 Task: Look for space in Quarto, Italy from 1st August, 2023 to 5th August, 2023 for 3 adults, 1 child in price range Rs.13000 to Rs.20000. Place can be entire place with 2 bedrooms having 3 beds and 2 bathrooms. Property type can be flatguest house, hotel. Amenities needed are: washing machine. Booking option can be shelf check-in. Required host language is English.
Action: Mouse moved to (401, 69)
Screenshot: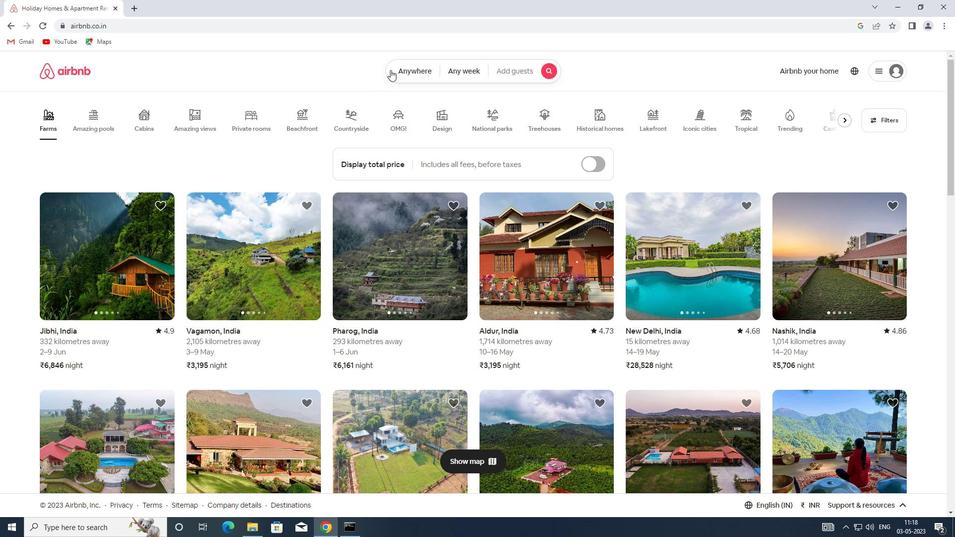 
Action: Mouse pressed left at (401, 69)
Screenshot: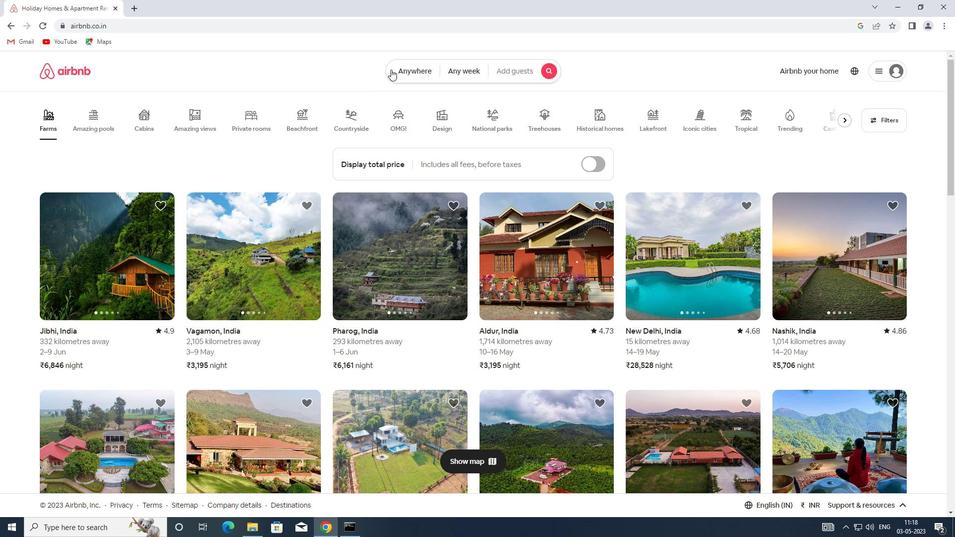 
Action: Mouse moved to (312, 108)
Screenshot: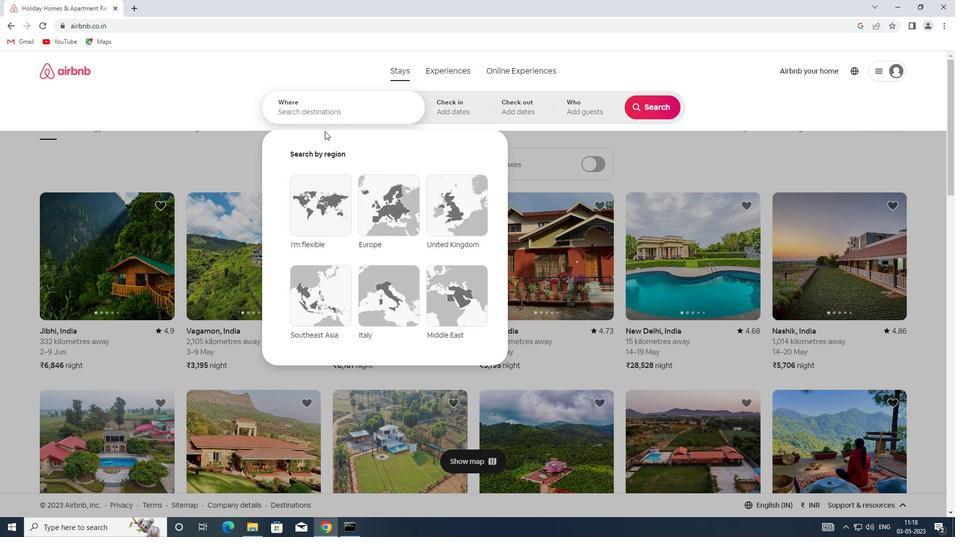 
Action: Mouse pressed left at (312, 108)
Screenshot: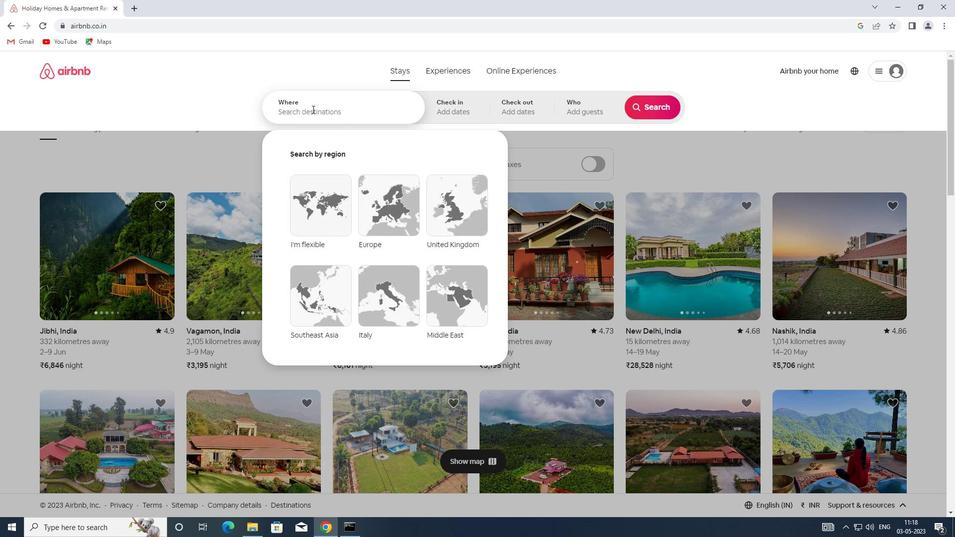 
Action: Key pressed <Key.shift>QUARTO,<Key.shift>ITALY
Screenshot: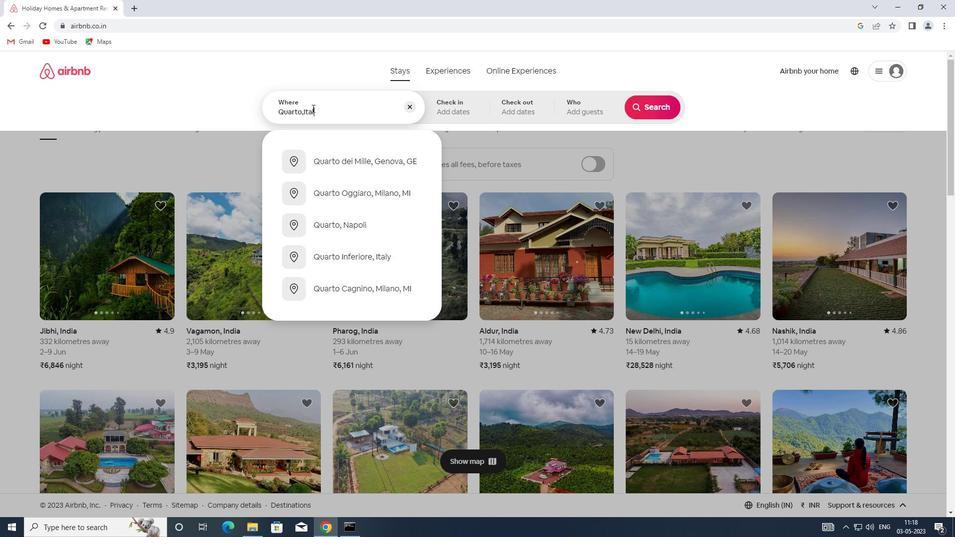 
Action: Mouse moved to (463, 112)
Screenshot: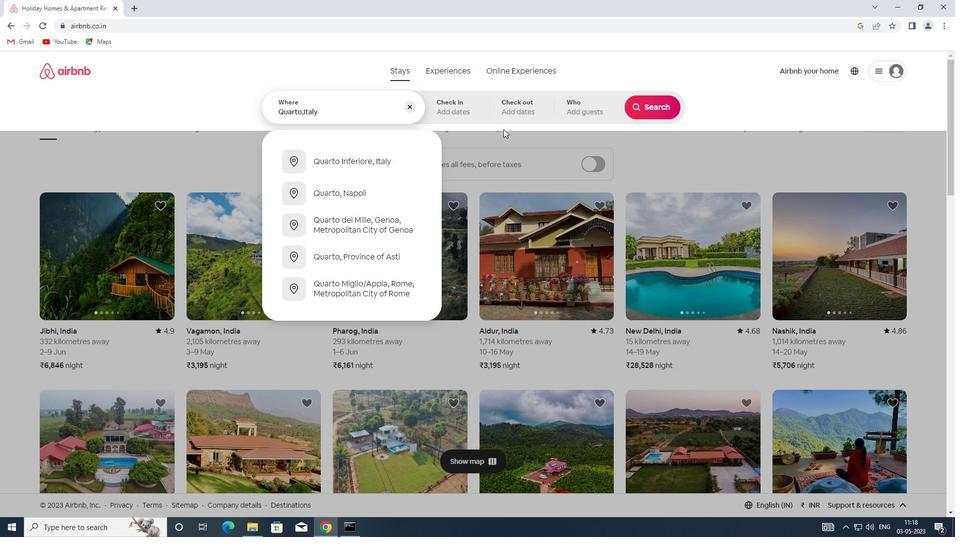 
Action: Mouse pressed left at (463, 112)
Screenshot: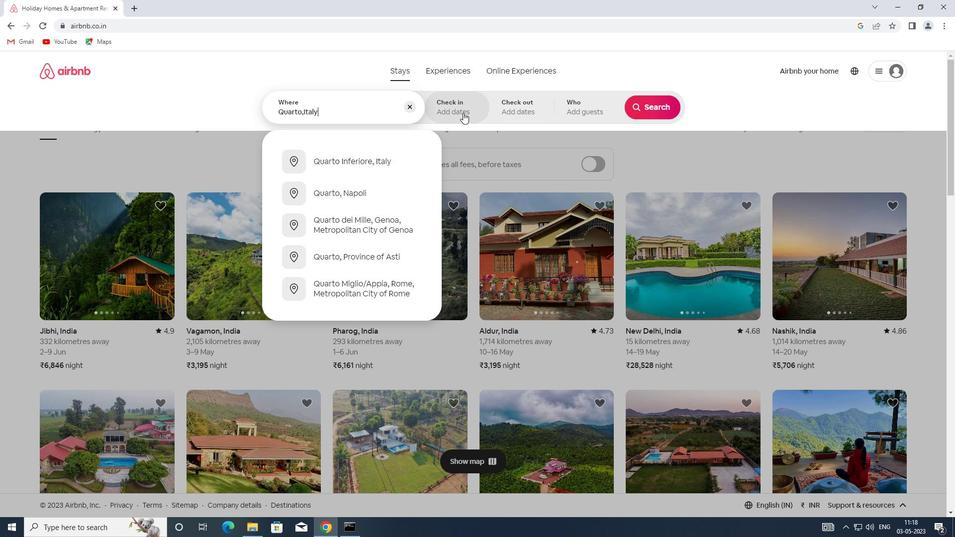 
Action: Mouse moved to (650, 188)
Screenshot: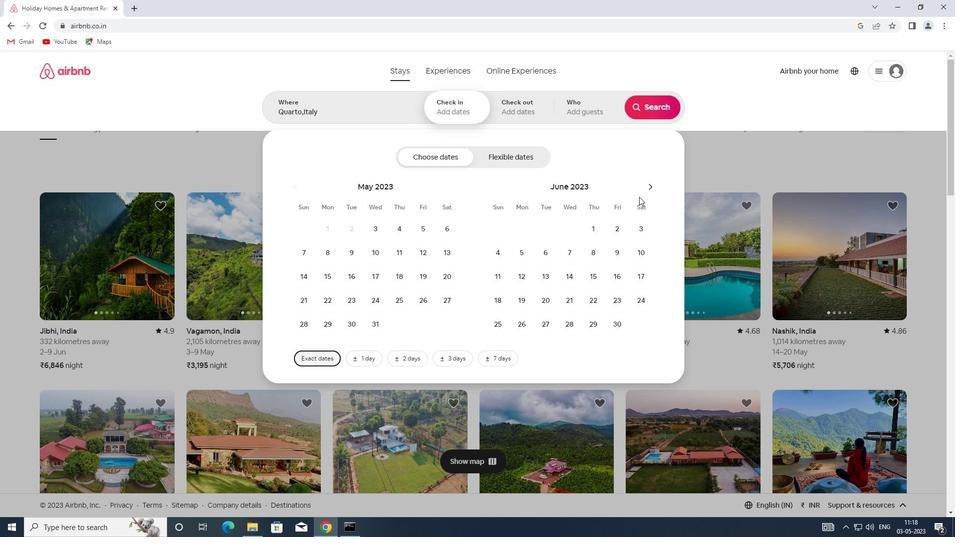 
Action: Mouse pressed left at (650, 188)
Screenshot: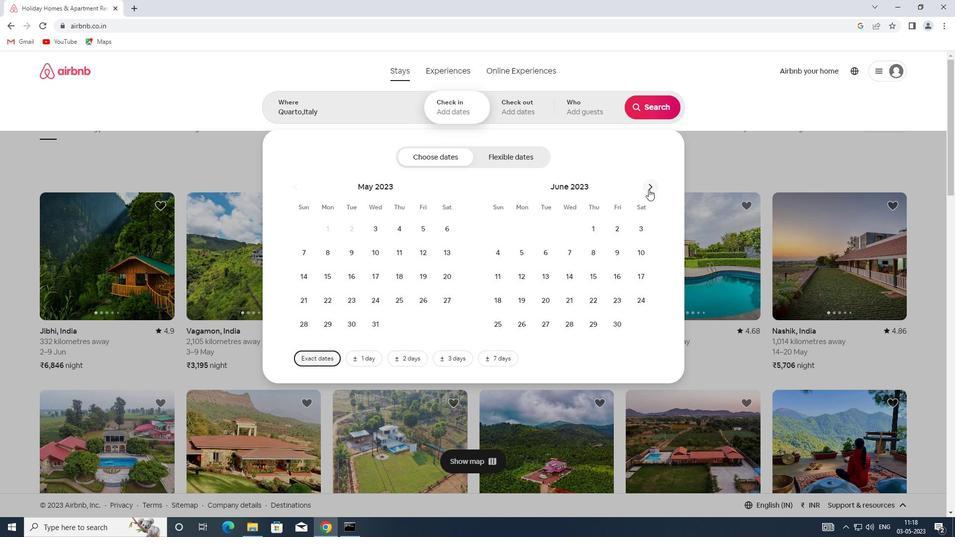 
Action: Mouse pressed left at (650, 188)
Screenshot: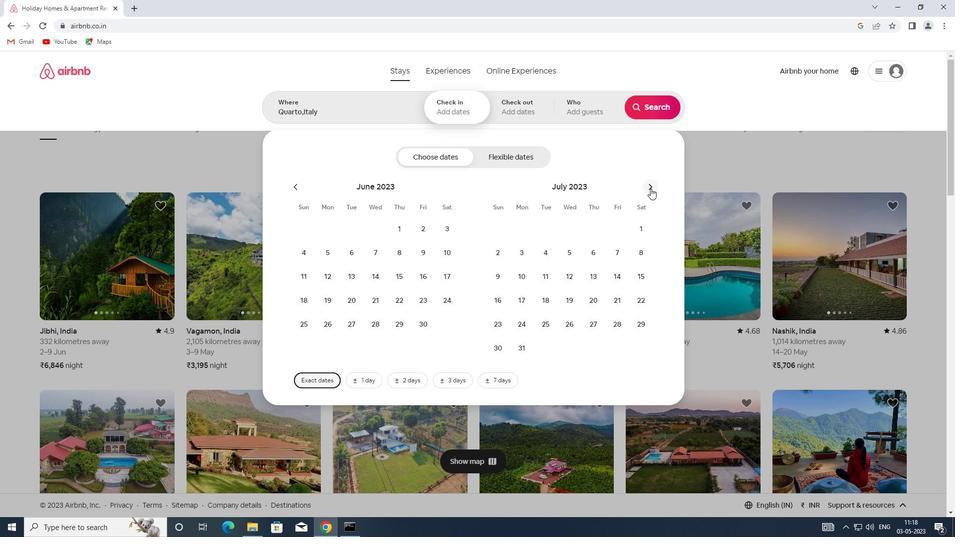 
Action: Mouse moved to (550, 227)
Screenshot: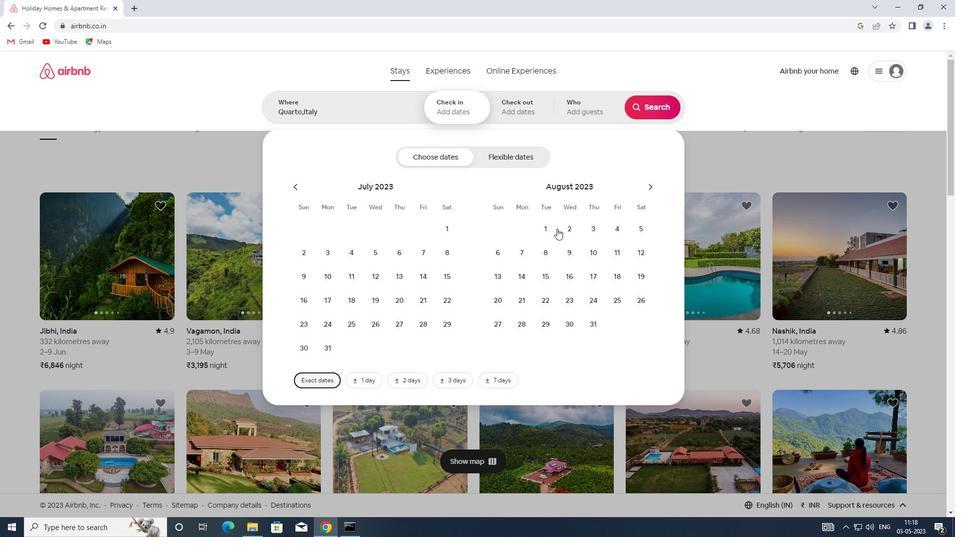 
Action: Mouse pressed left at (550, 227)
Screenshot: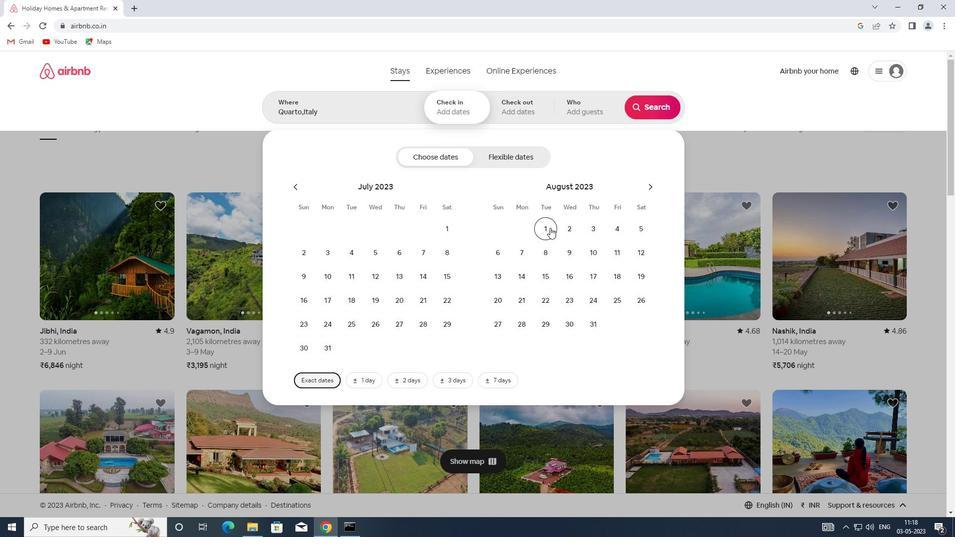 
Action: Mouse moved to (633, 224)
Screenshot: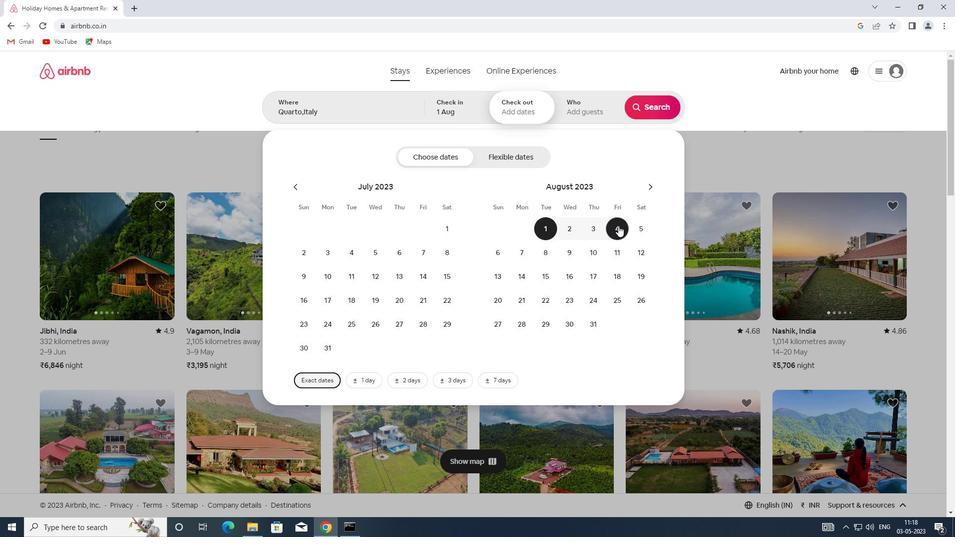 
Action: Mouse pressed left at (633, 224)
Screenshot: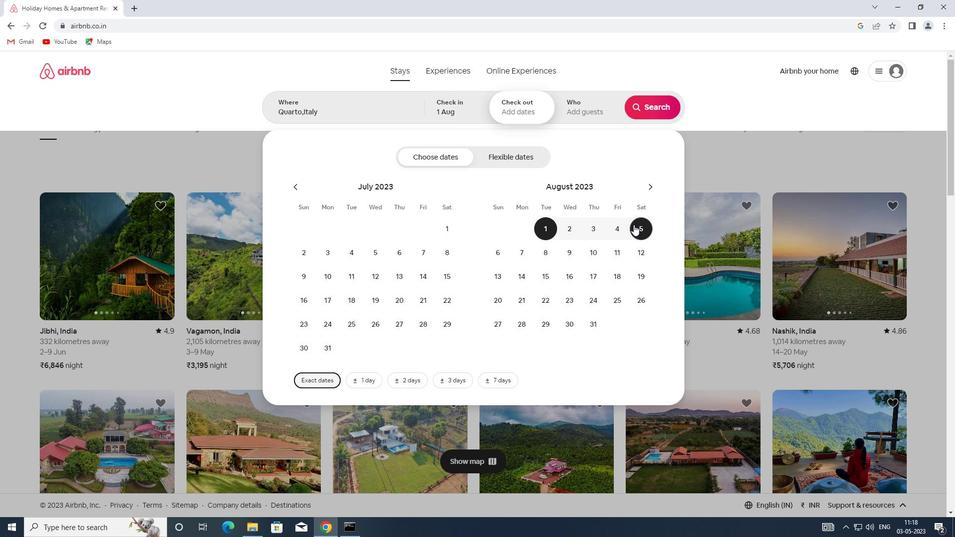
Action: Mouse moved to (579, 116)
Screenshot: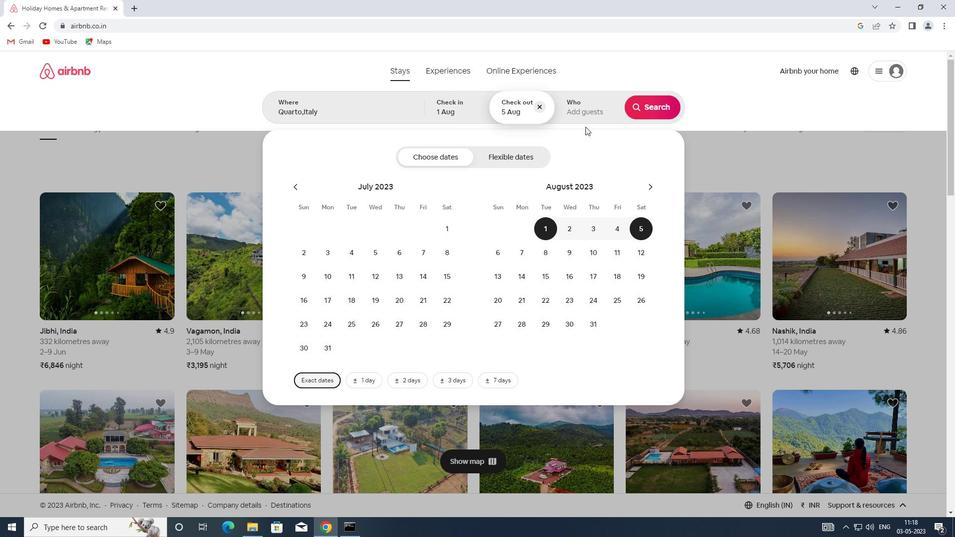 
Action: Mouse pressed left at (579, 116)
Screenshot: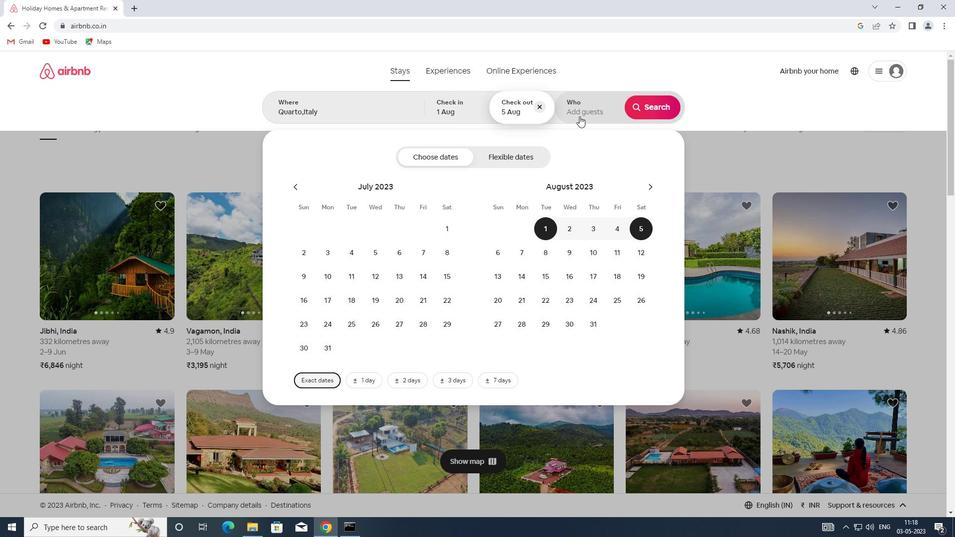 
Action: Mouse moved to (653, 157)
Screenshot: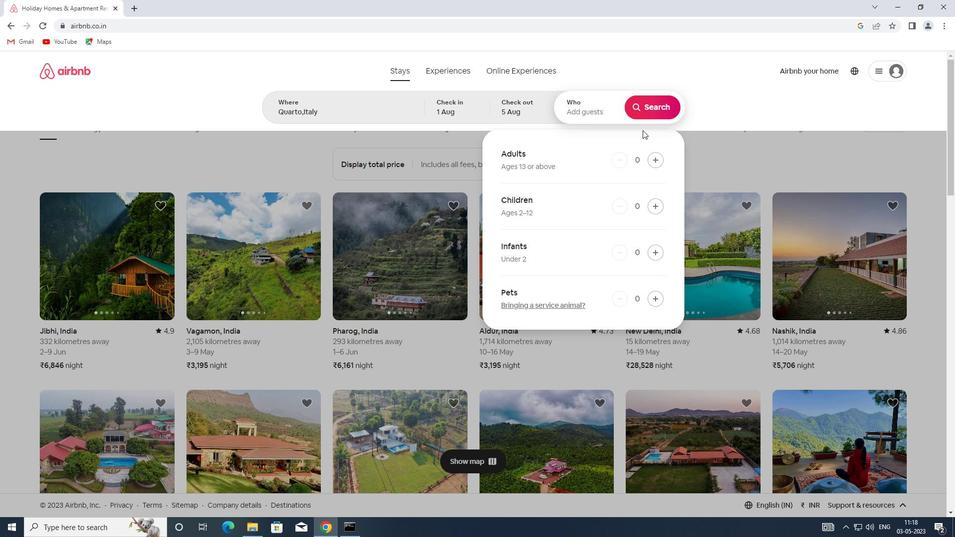 
Action: Mouse pressed left at (653, 157)
Screenshot: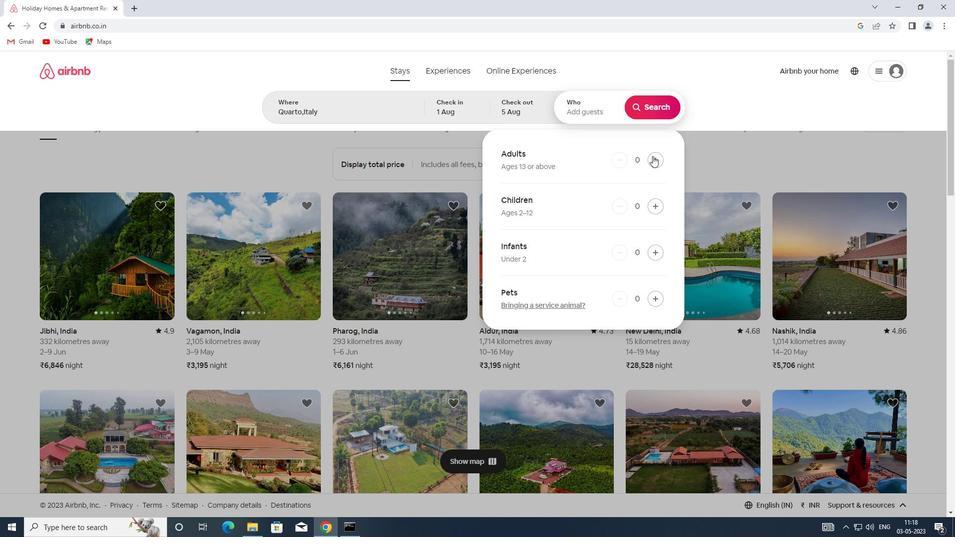 
Action: Mouse pressed left at (653, 157)
Screenshot: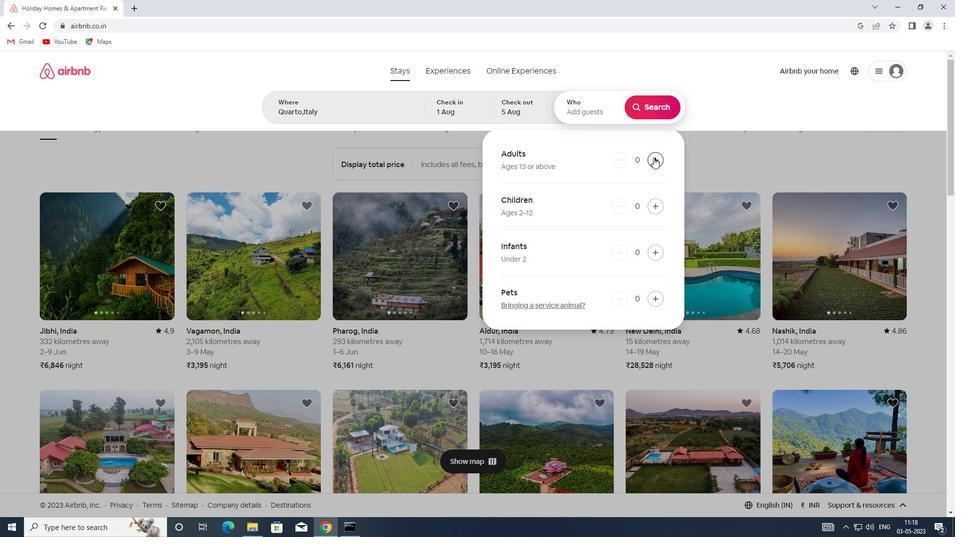 
Action: Mouse pressed left at (653, 157)
Screenshot: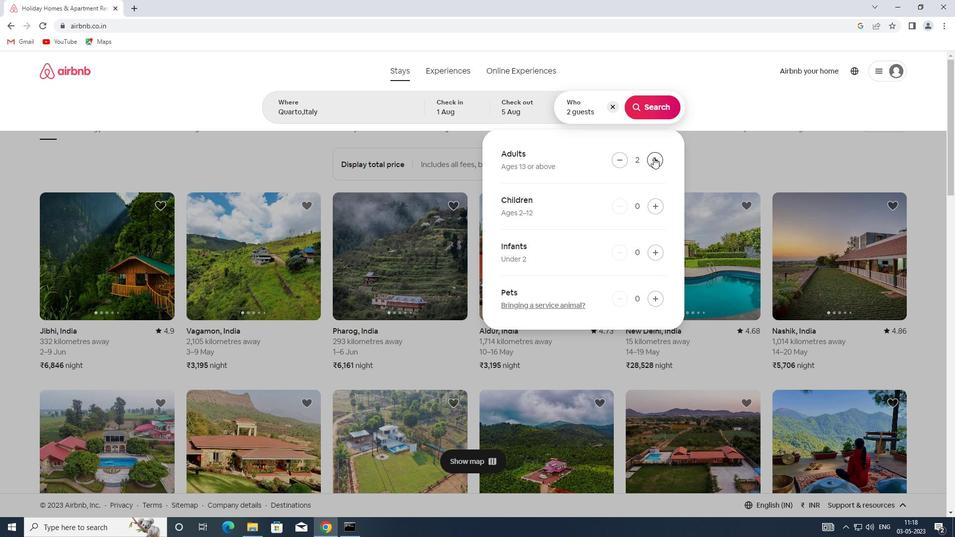 
Action: Mouse moved to (656, 203)
Screenshot: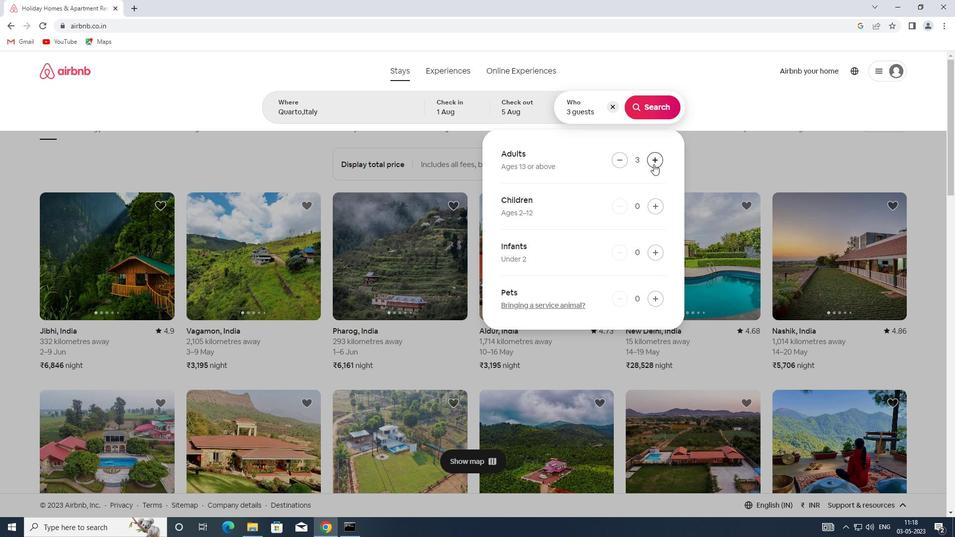 
Action: Mouse pressed left at (656, 203)
Screenshot: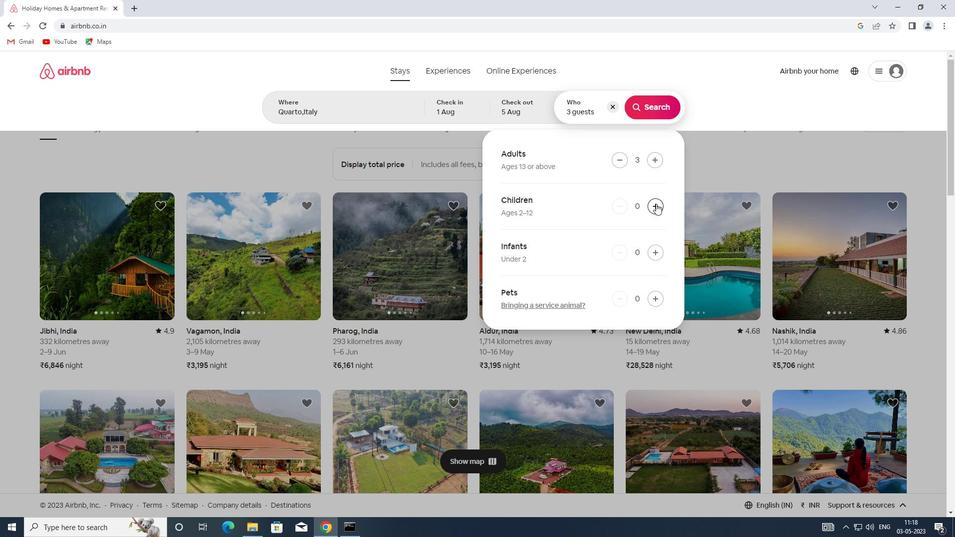 
Action: Mouse moved to (647, 104)
Screenshot: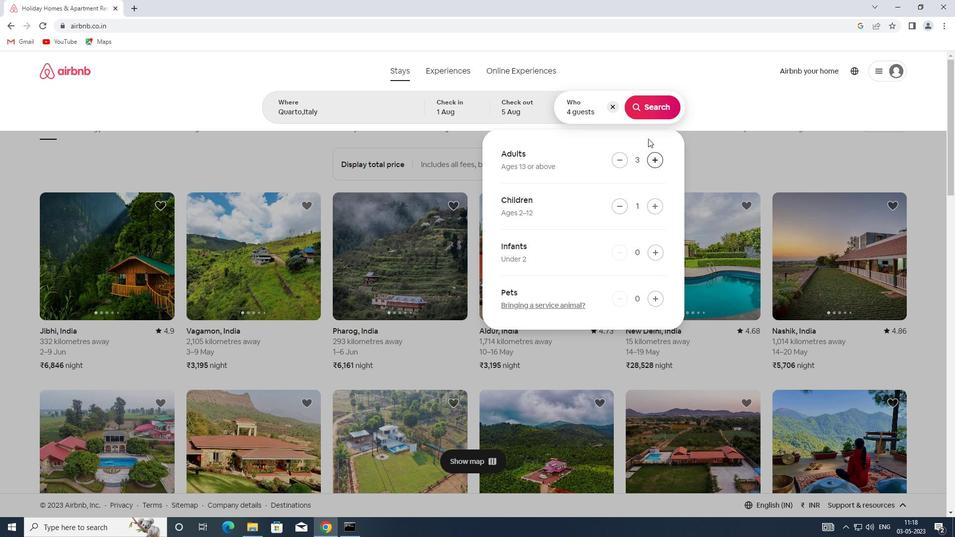 
Action: Mouse pressed left at (647, 104)
Screenshot: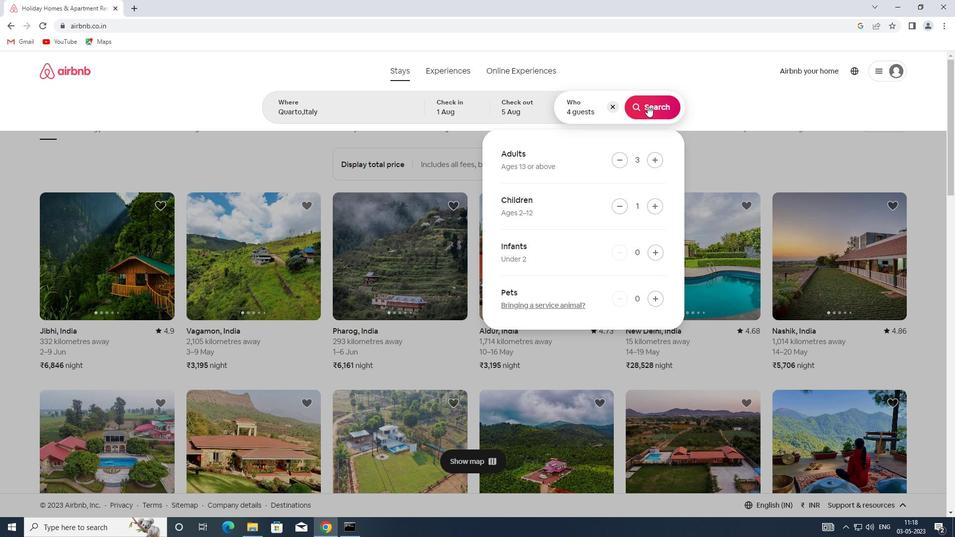 
Action: Mouse moved to (901, 109)
Screenshot: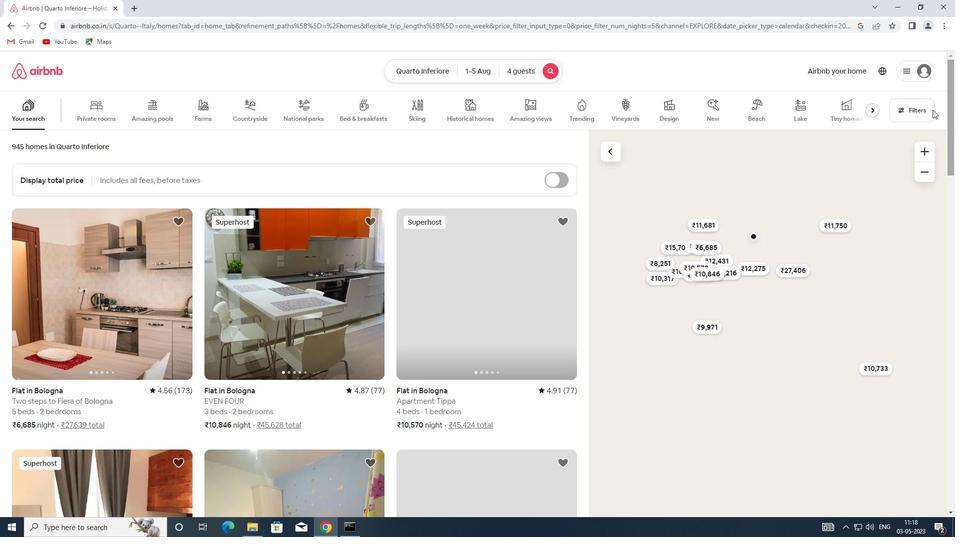 
Action: Mouse pressed left at (901, 109)
Screenshot: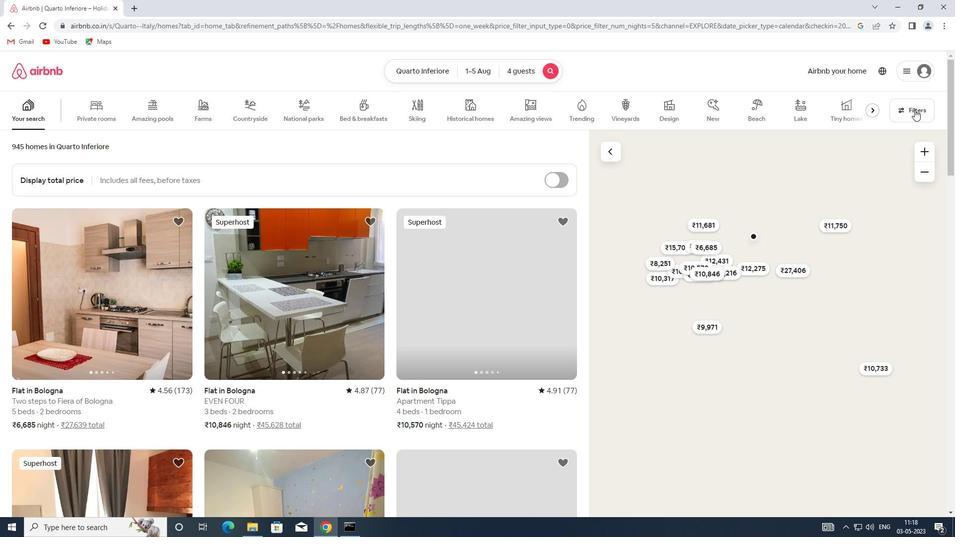 
Action: Mouse moved to (349, 235)
Screenshot: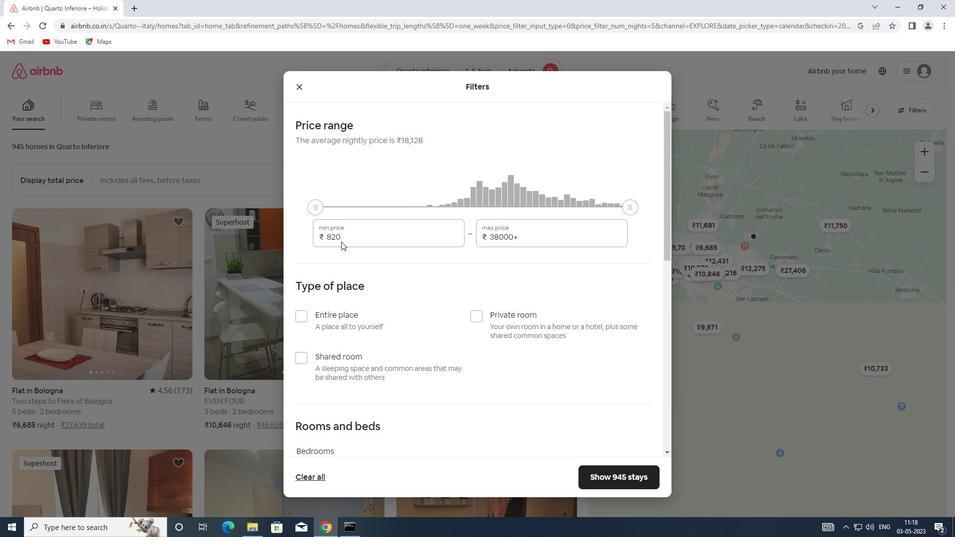 
Action: Mouse pressed left at (349, 235)
Screenshot: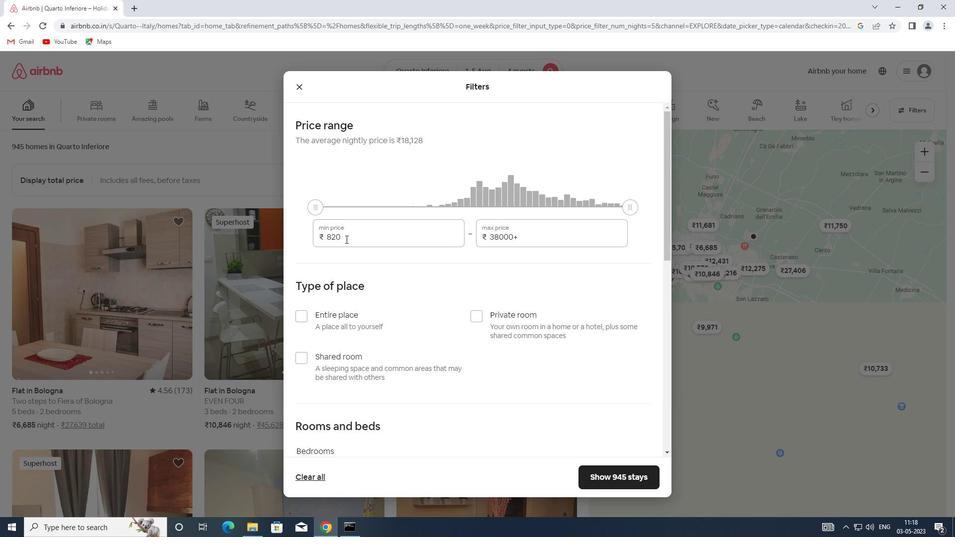 
Action: Mouse moved to (316, 232)
Screenshot: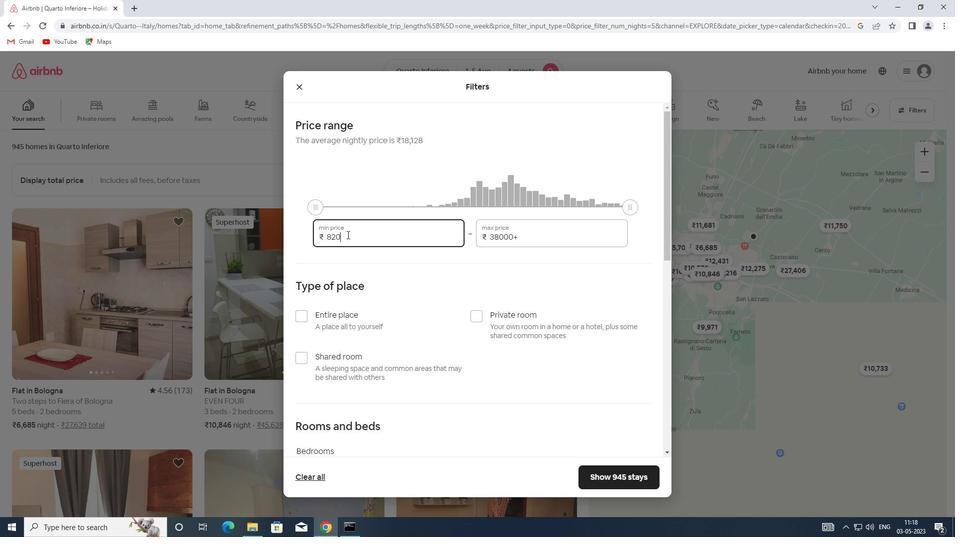 
Action: Key pressed 13000
Screenshot: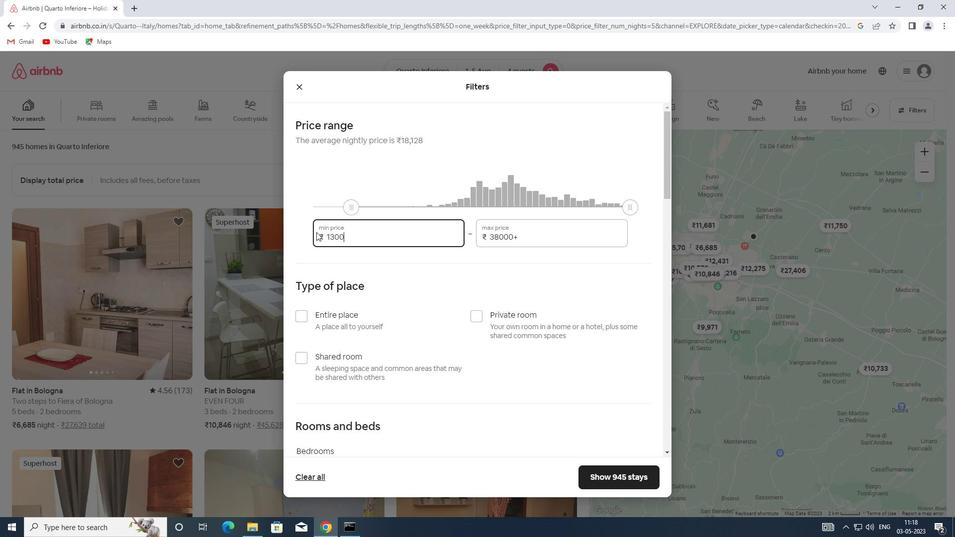 
Action: Mouse moved to (542, 237)
Screenshot: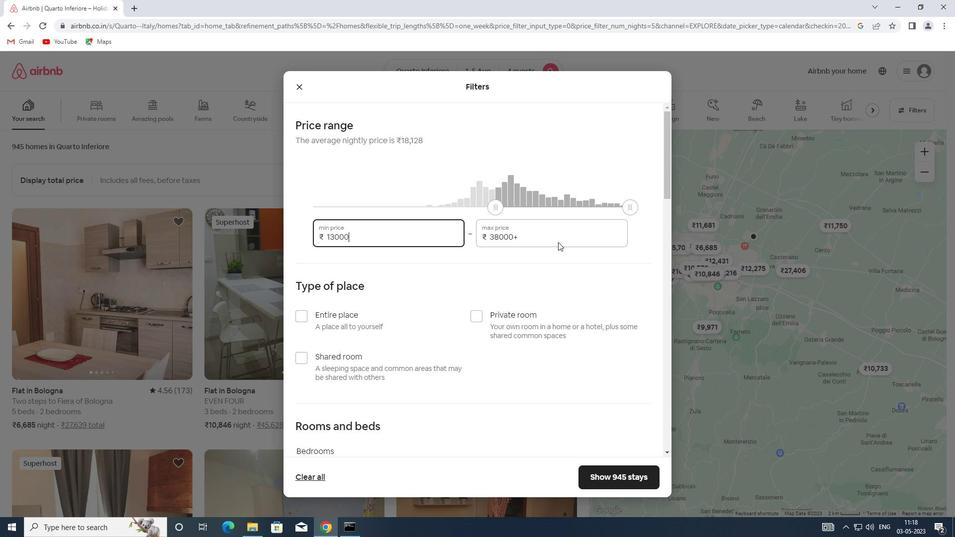 
Action: Mouse pressed left at (542, 237)
Screenshot: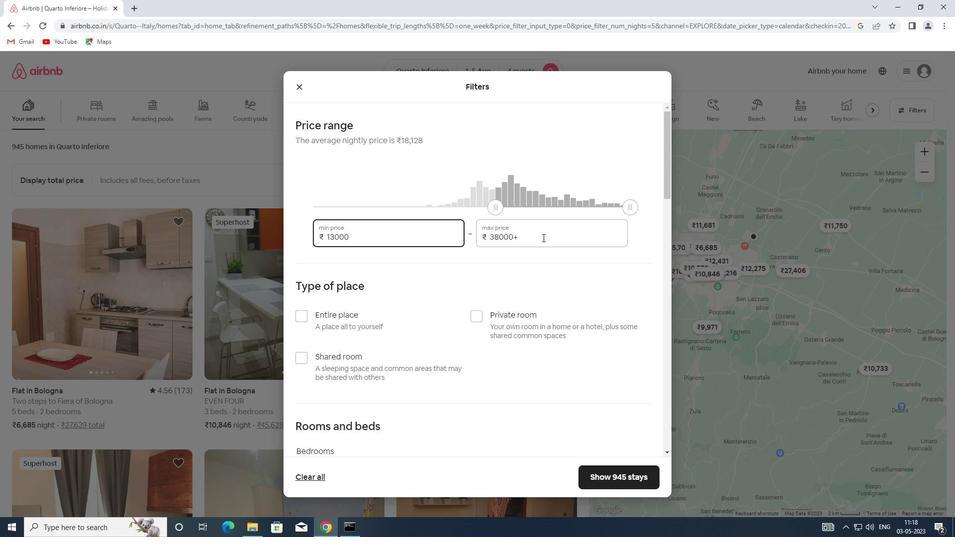 
Action: Mouse moved to (442, 237)
Screenshot: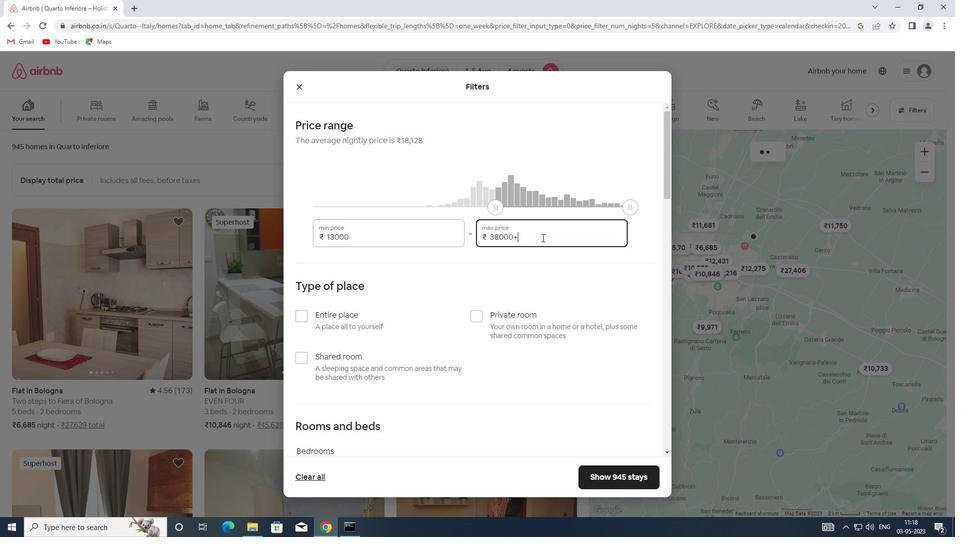 
Action: Key pressed 20000
Screenshot: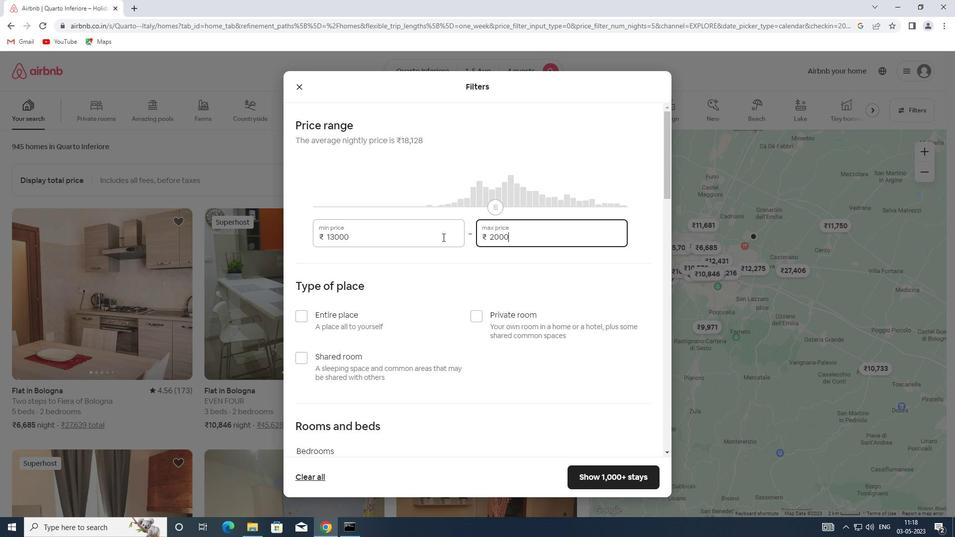 
Action: Mouse moved to (319, 315)
Screenshot: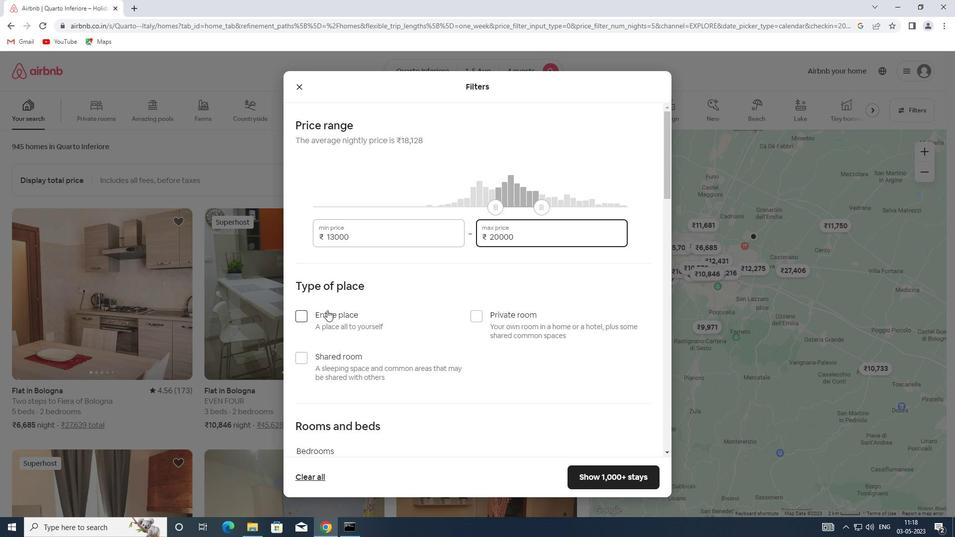 
Action: Mouse pressed left at (319, 315)
Screenshot: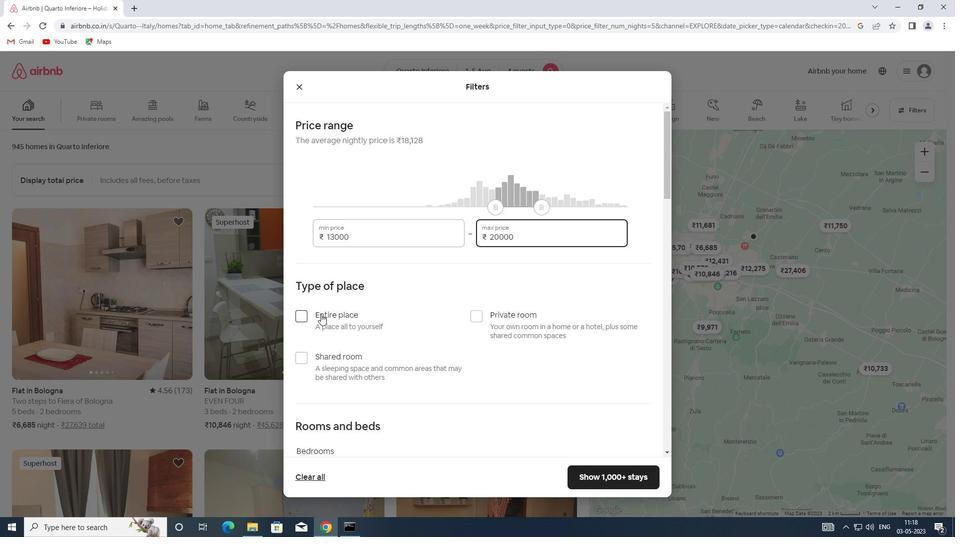 
Action: Mouse scrolled (319, 314) with delta (0, 0)
Screenshot: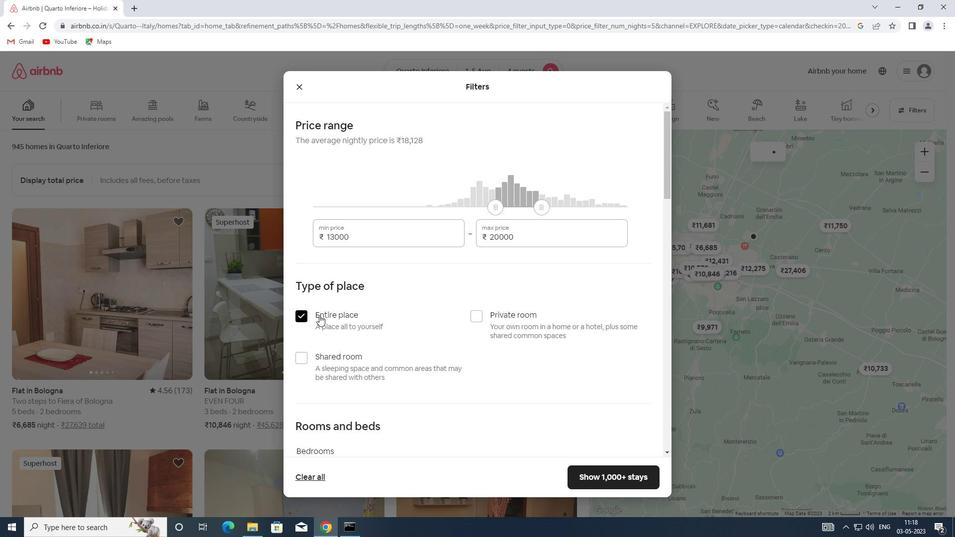 
Action: Mouse scrolled (319, 314) with delta (0, 0)
Screenshot: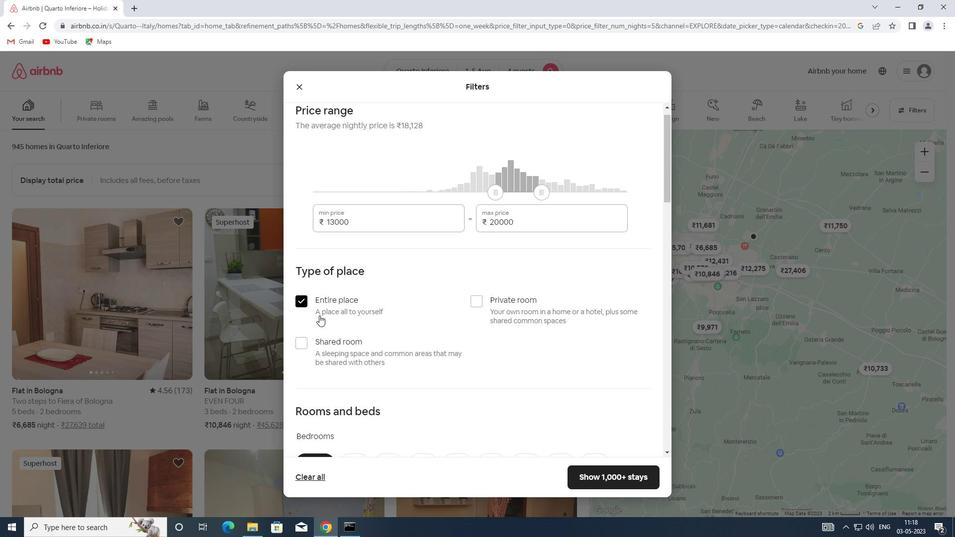 
Action: Mouse moved to (383, 380)
Screenshot: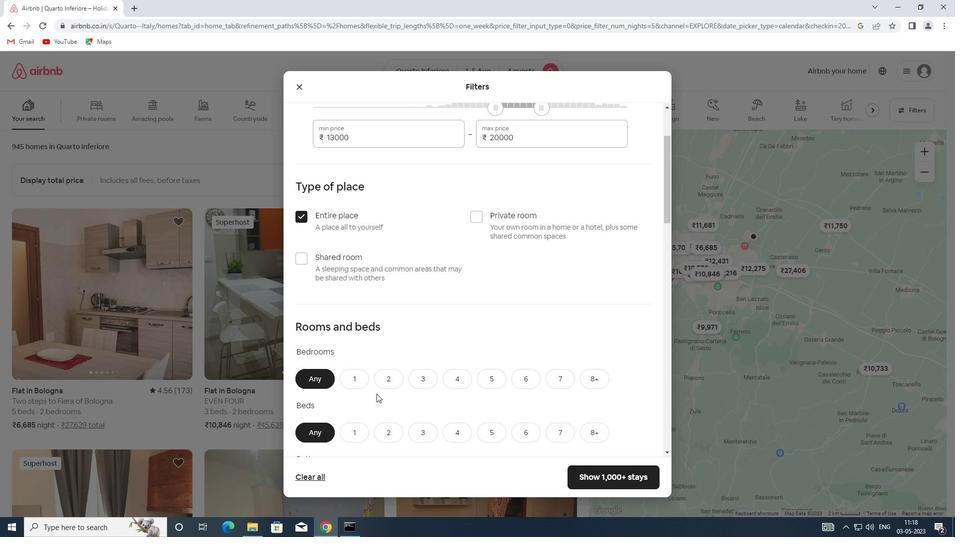 
Action: Mouse pressed left at (383, 380)
Screenshot: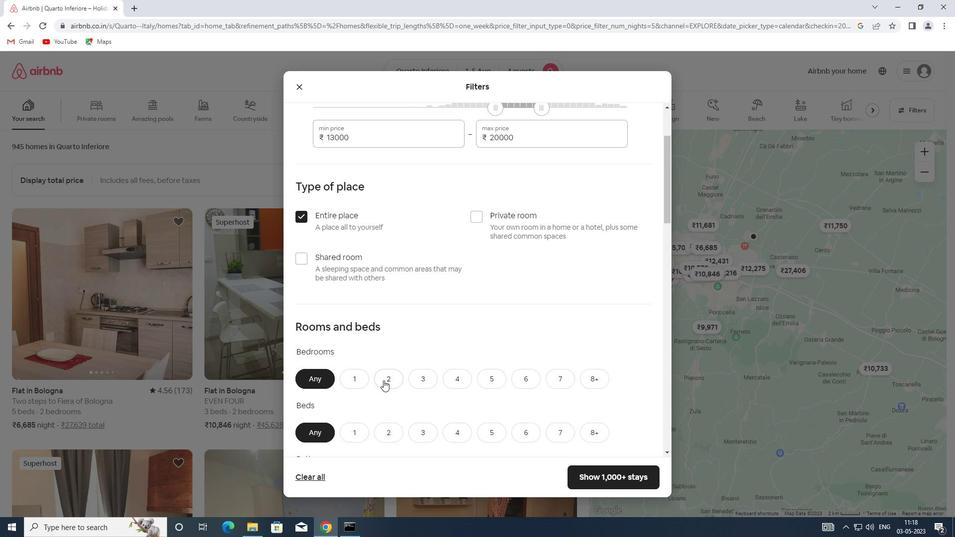 
Action: Mouse scrolled (383, 380) with delta (0, 0)
Screenshot: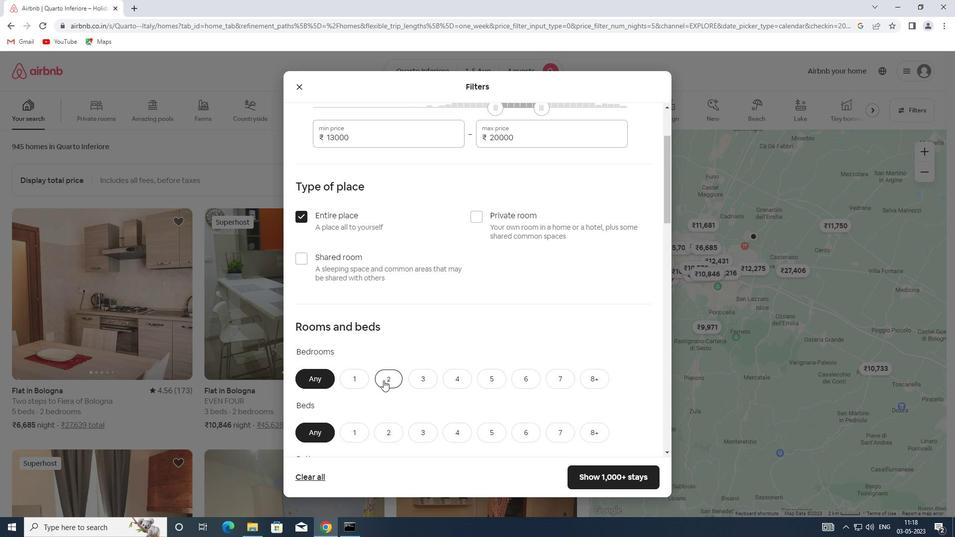 
Action: Mouse scrolled (383, 380) with delta (0, 0)
Screenshot: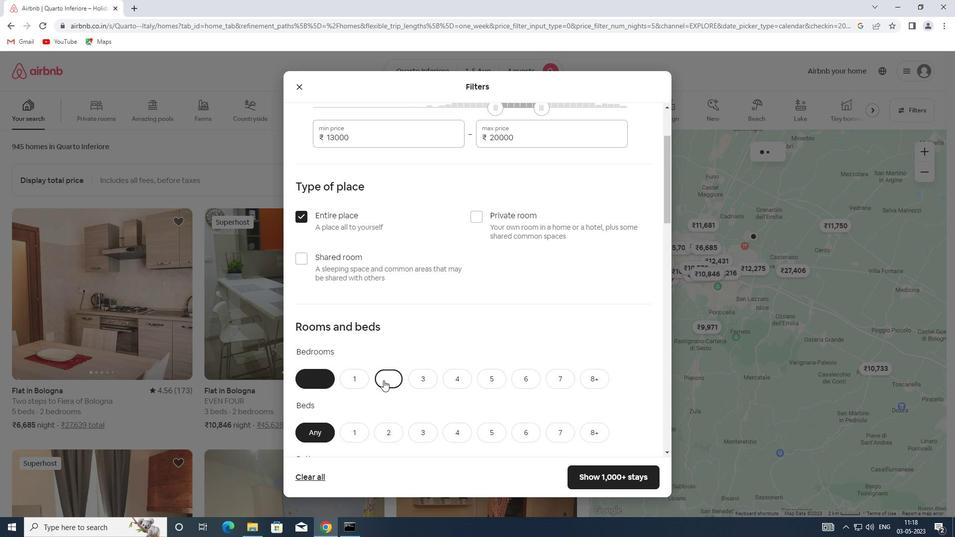 
Action: Mouse moved to (422, 334)
Screenshot: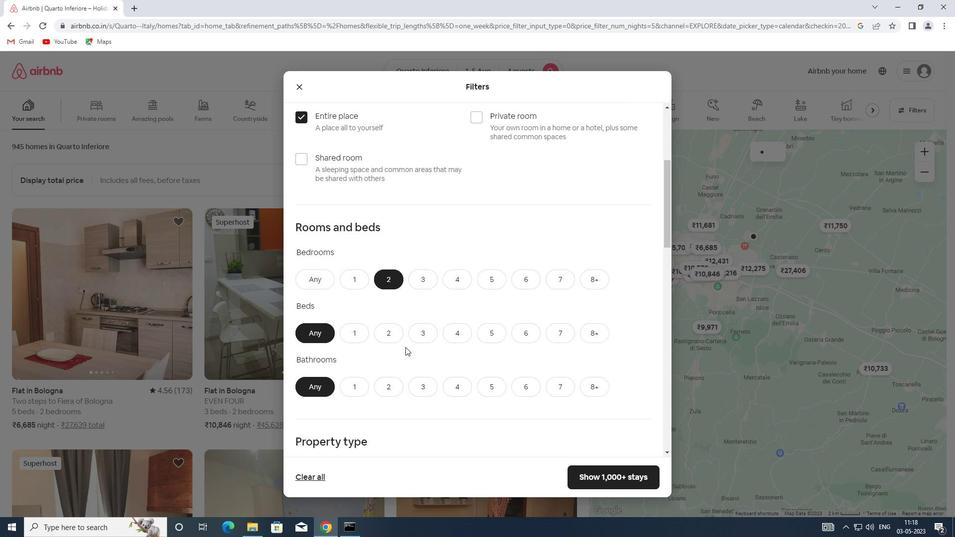 
Action: Mouse pressed left at (422, 334)
Screenshot: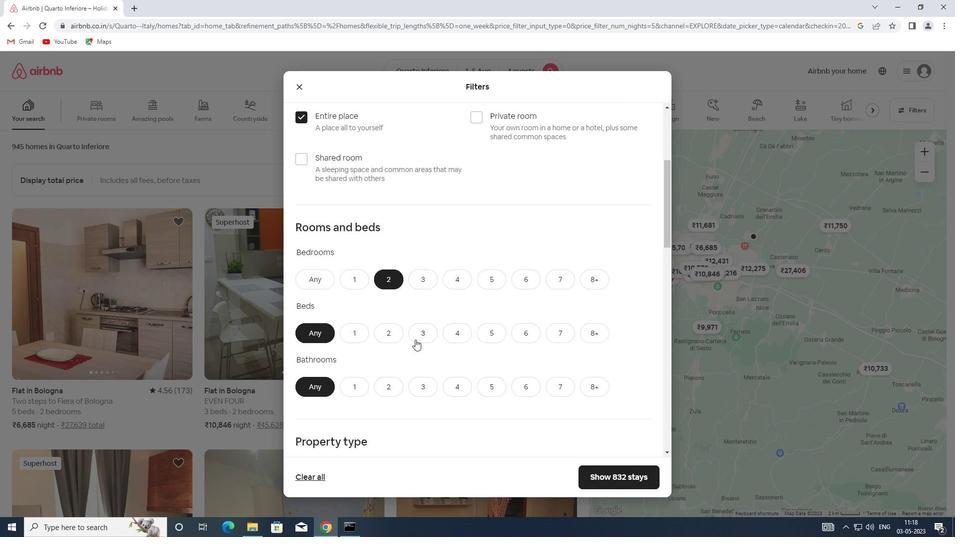 
Action: Mouse moved to (412, 355)
Screenshot: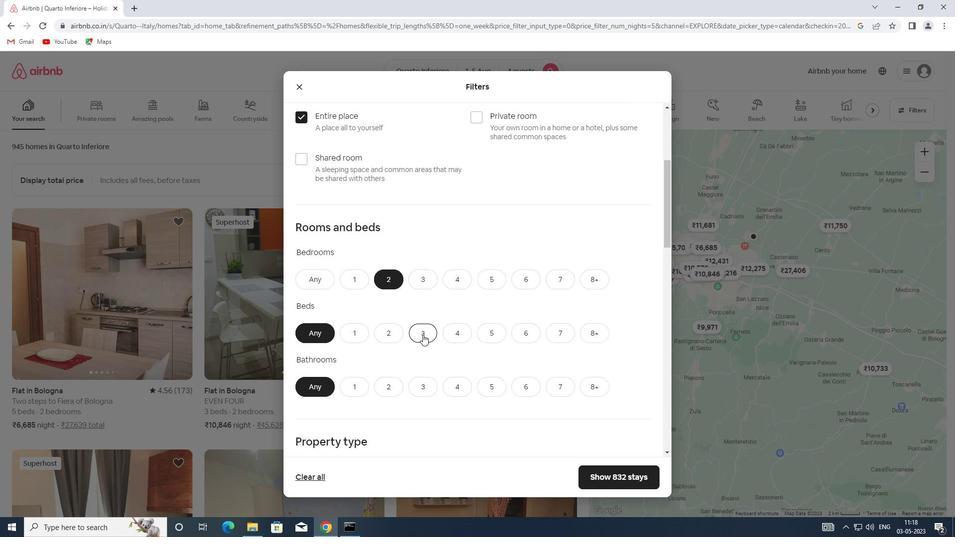 
Action: Mouse scrolled (412, 355) with delta (0, 0)
Screenshot: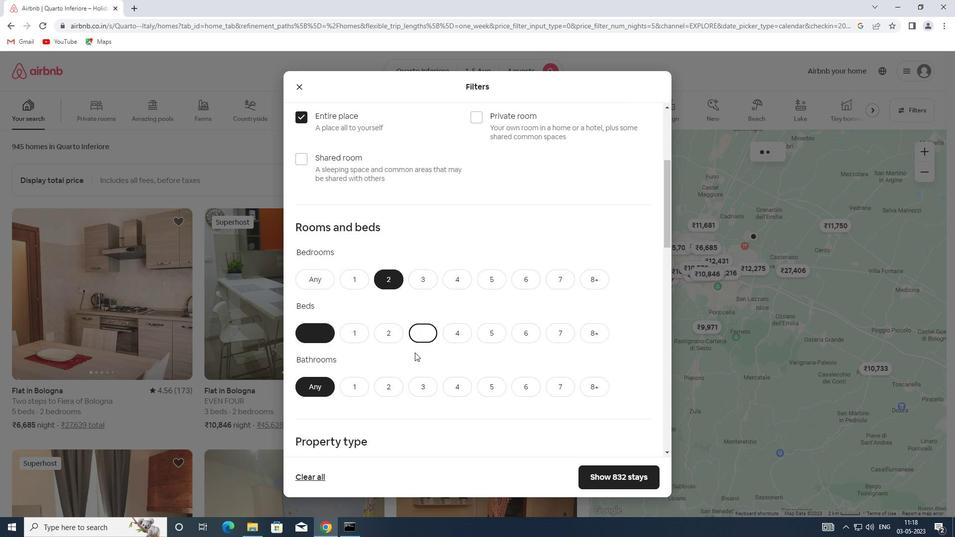 
Action: Mouse scrolled (412, 355) with delta (0, 0)
Screenshot: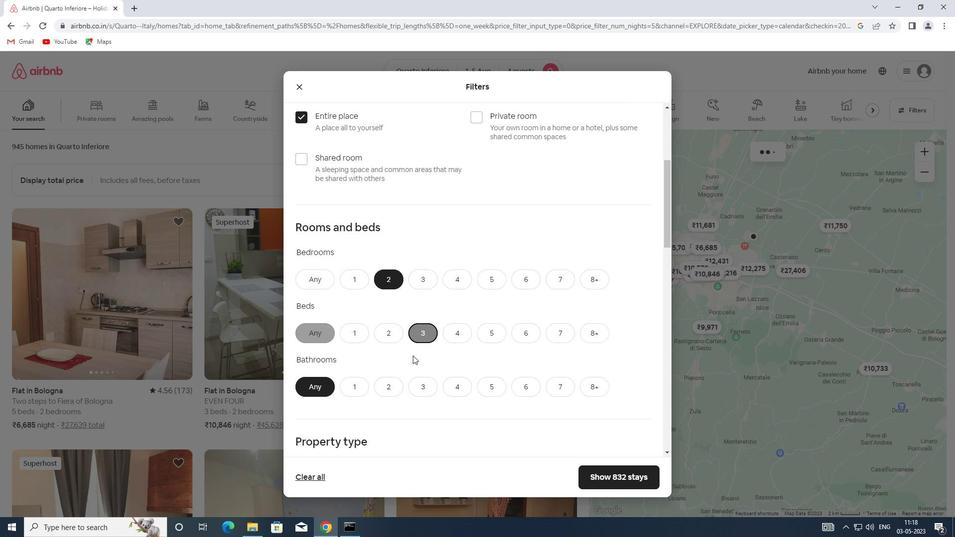
Action: Mouse moved to (392, 288)
Screenshot: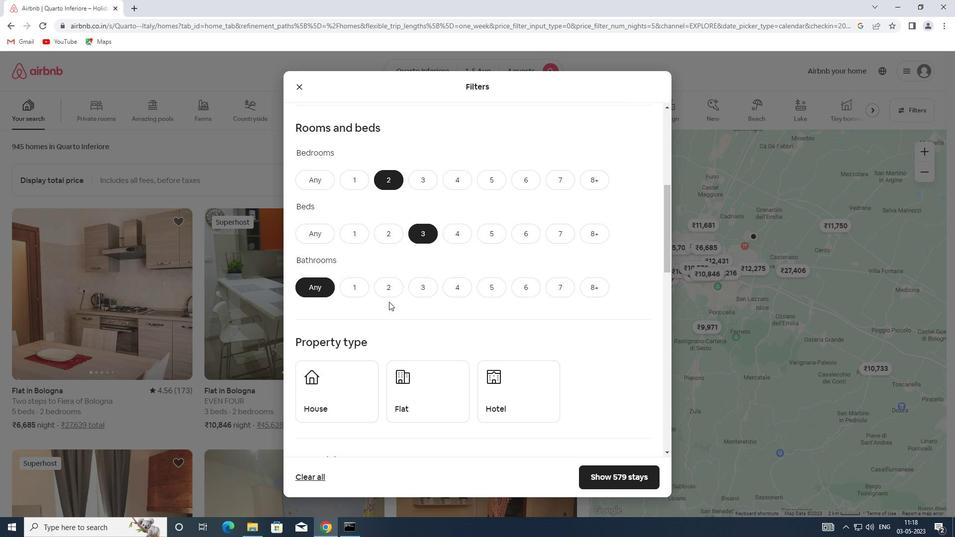 
Action: Mouse pressed left at (392, 288)
Screenshot: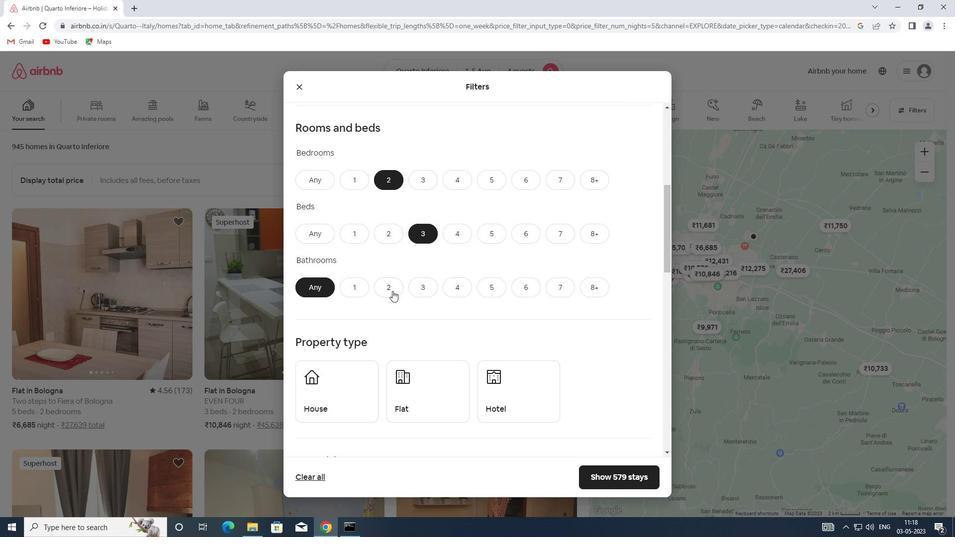 
Action: Mouse scrolled (392, 288) with delta (0, 0)
Screenshot: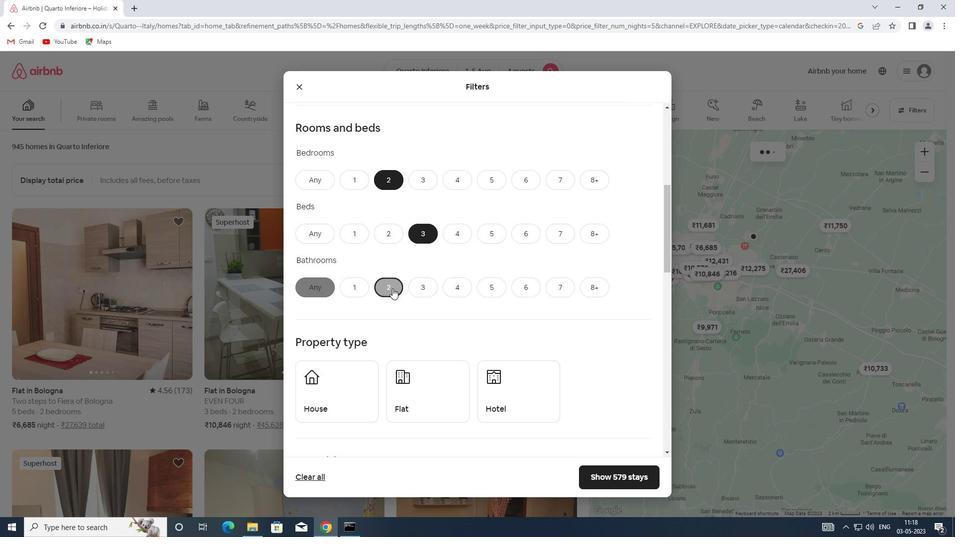
Action: Mouse scrolled (392, 288) with delta (0, 0)
Screenshot: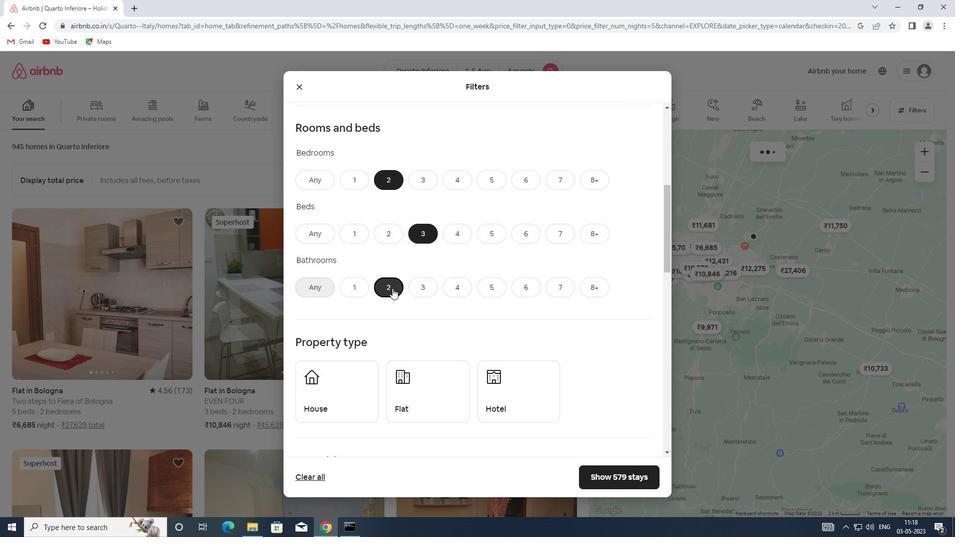 
Action: Mouse moved to (338, 292)
Screenshot: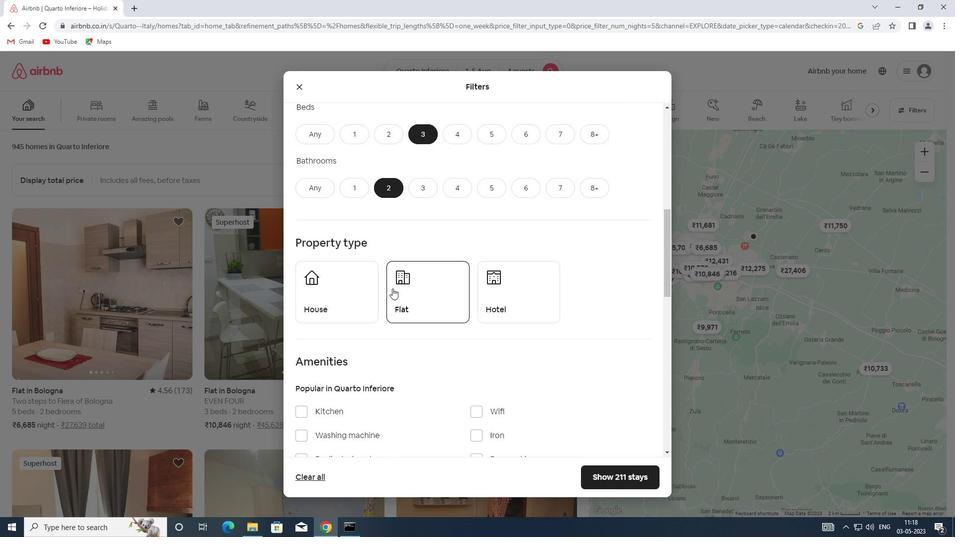 
Action: Mouse pressed left at (338, 292)
Screenshot: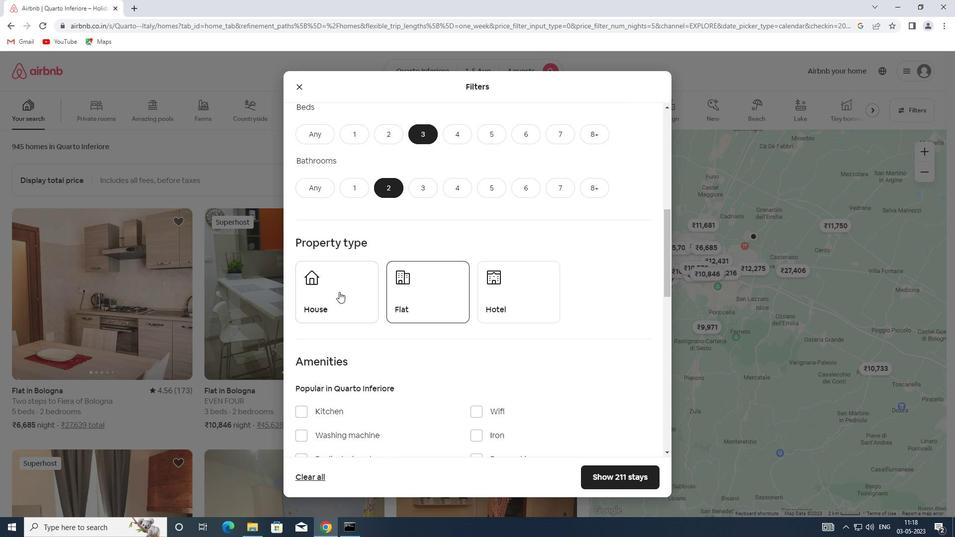 
Action: Mouse moved to (410, 286)
Screenshot: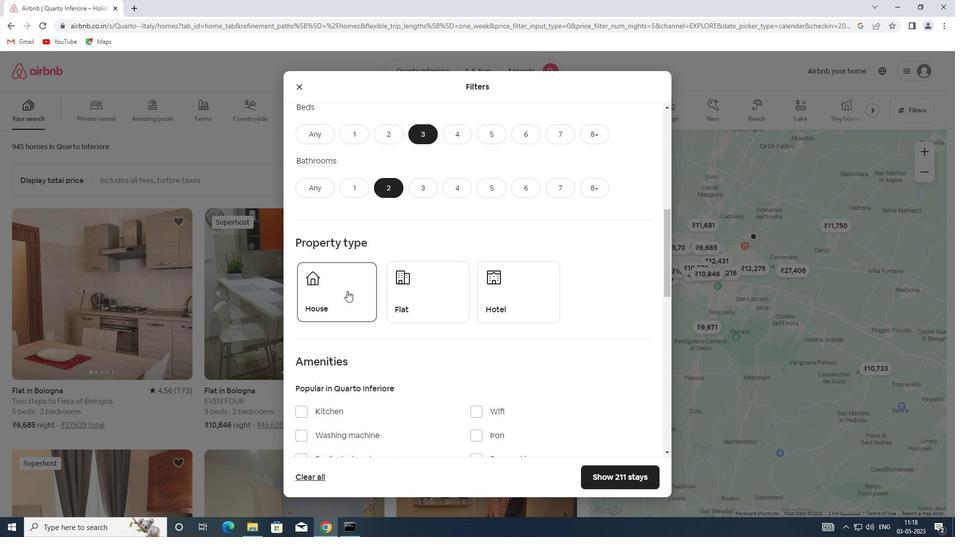
Action: Mouse pressed left at (410, 286)
Screenshot: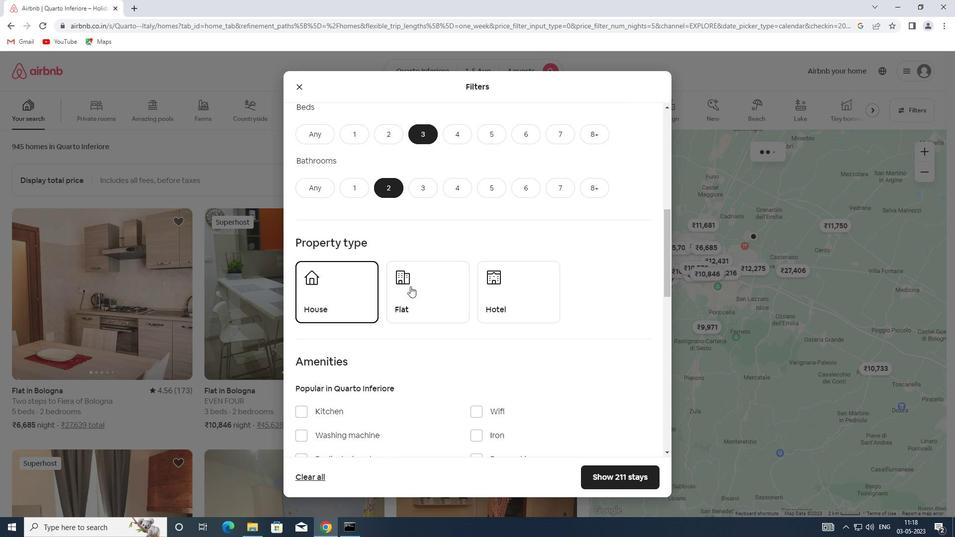 
Action: Mouse moved to (494, 286)
Screenshot: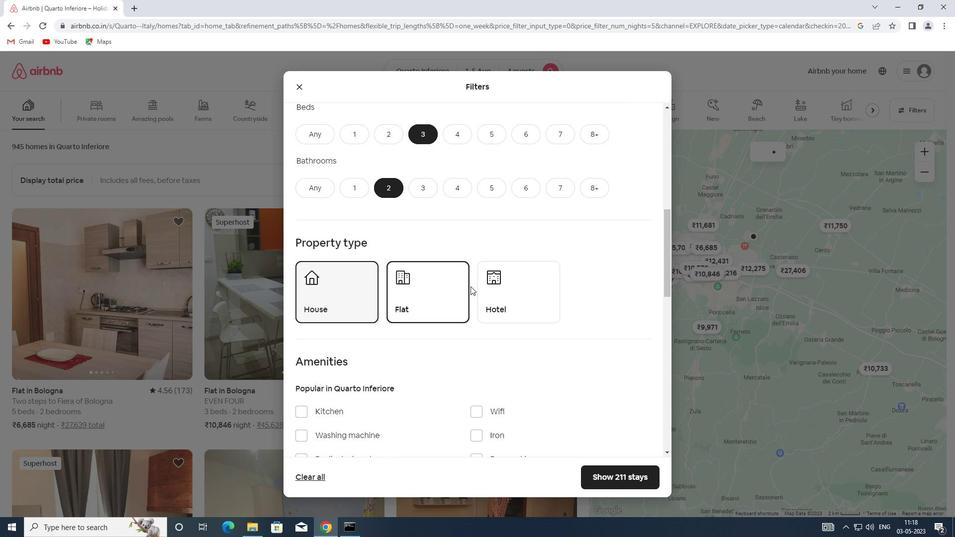 
Action: Mouse pressed left at (494, 286)
Screenshot: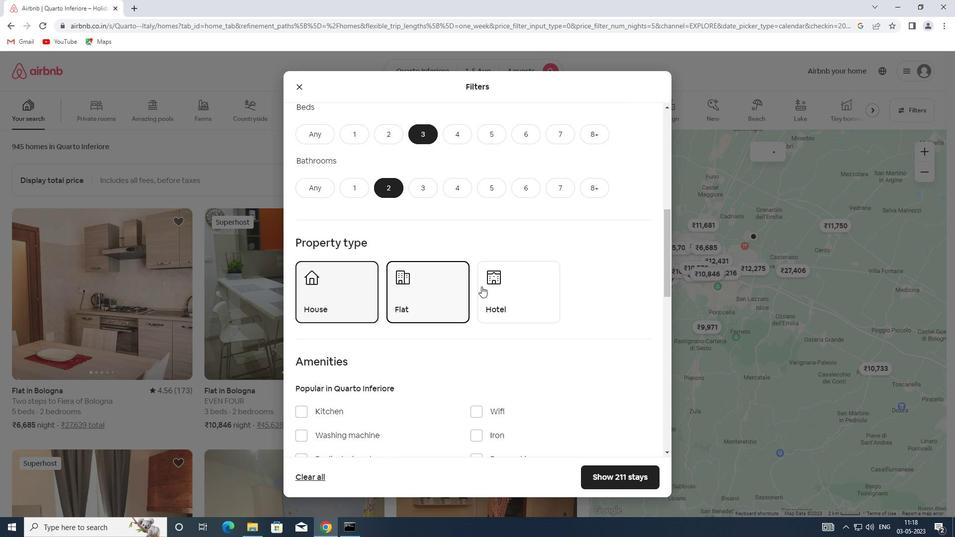 
Action: Mouse scrolled (494, 286) with delta (0, 0)
Screenshot: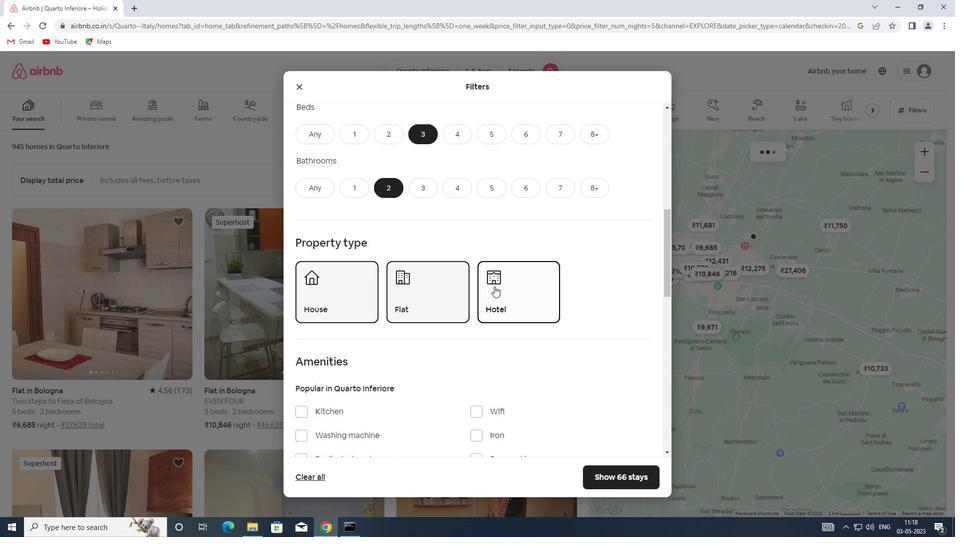 
Action: Mouse scrolled (494, 286) with delta (0, 0)
Screenshot: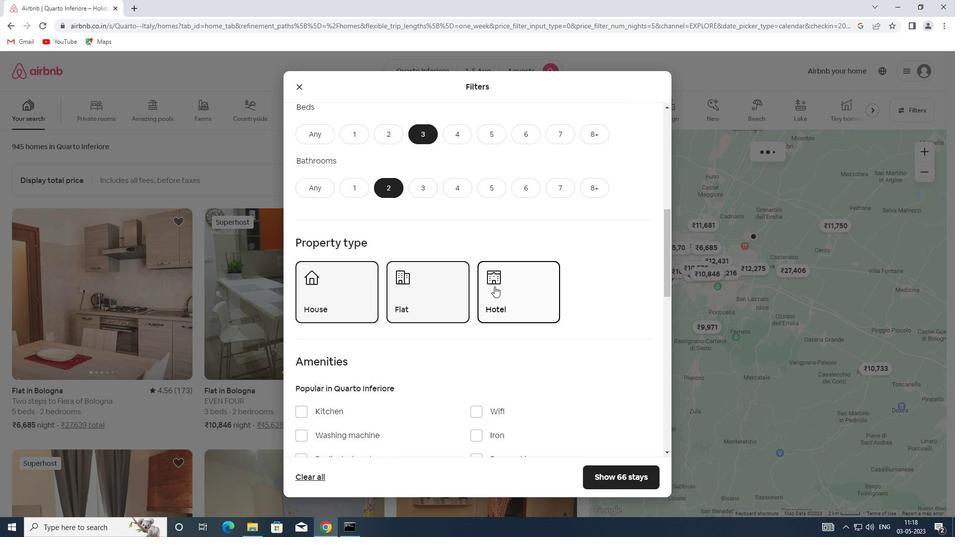 
Action: Mouse moved to (474, 308)
Screenshot: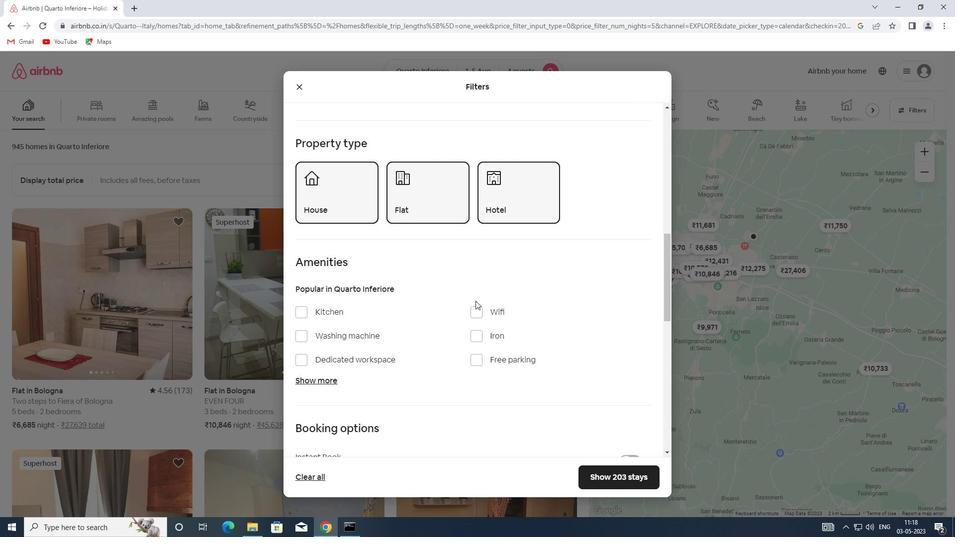 
Action: Mouse scrolled (474, 308) with delta (0, 0)
Screenshot: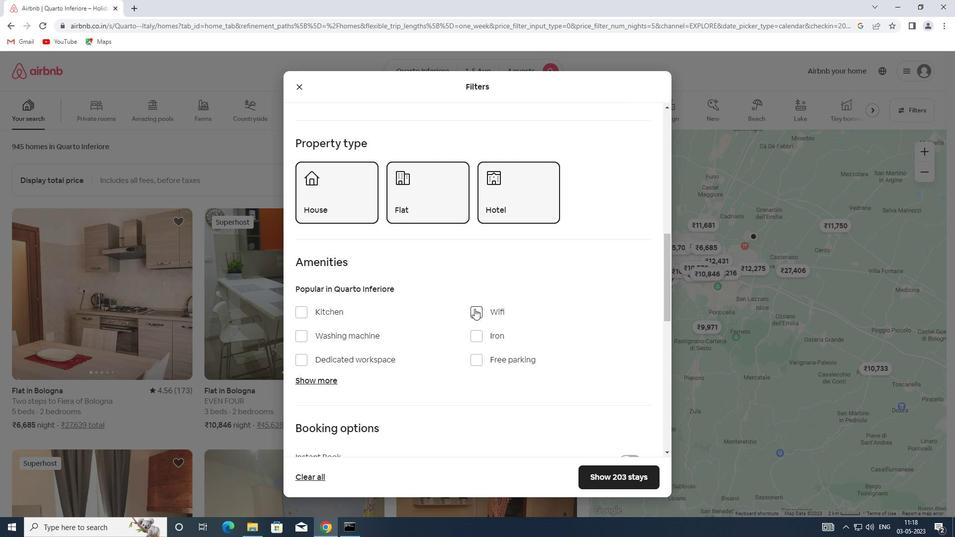 
Action: Mouse moved to (335, 286)
Screenshot: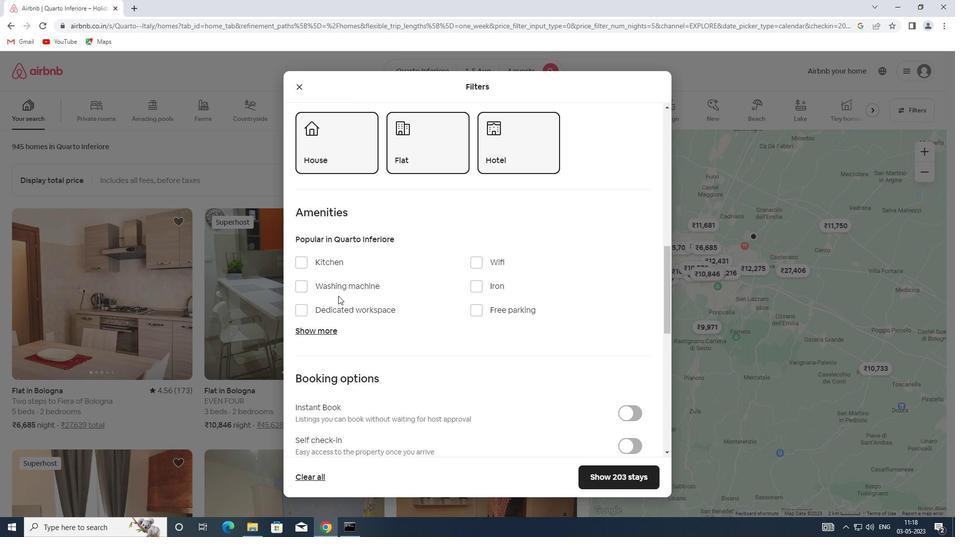 
Action: Mouse pressed left at (335, 286)
Screenshot: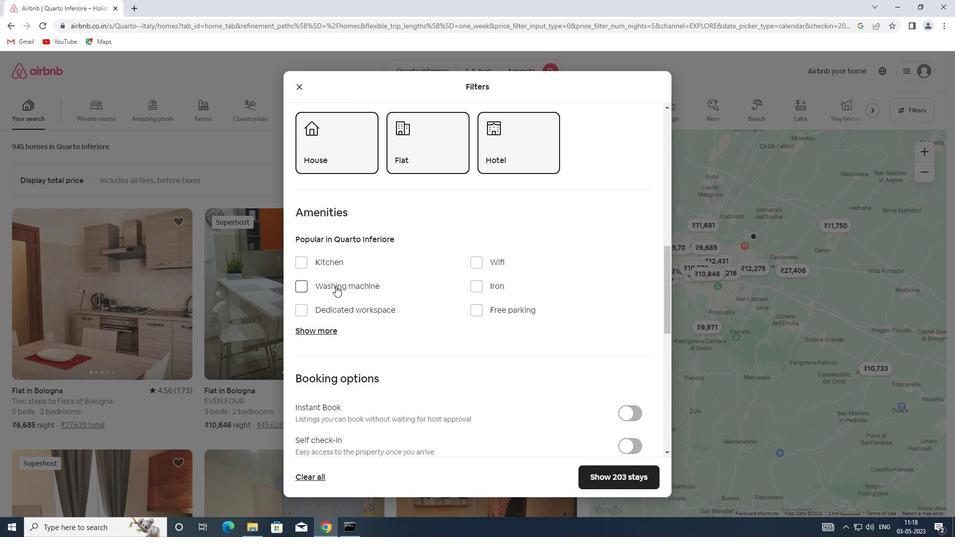 
Action: Mouse moved to (338, 285)
Screenshot: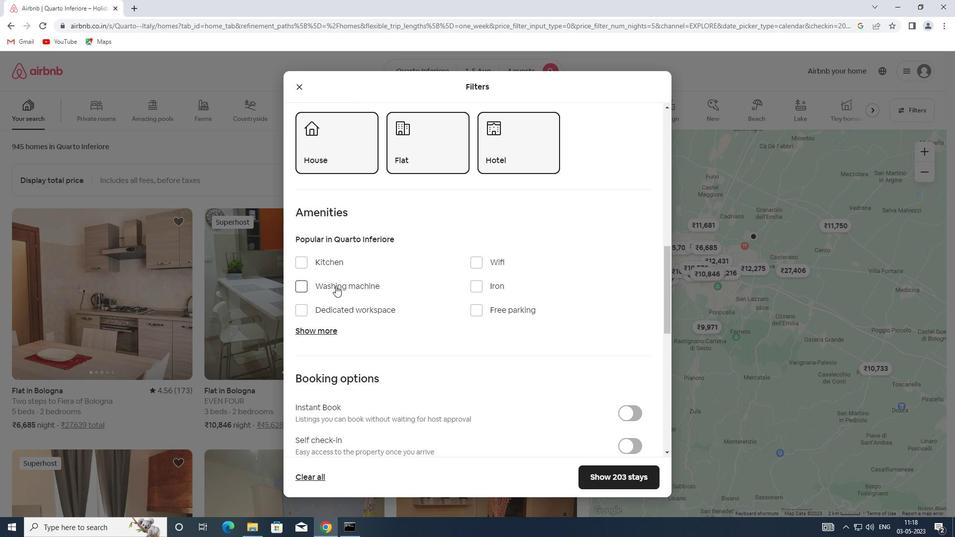 
Action: Mouse scrolled (338, 285) with delta (0, 0)
Screenshot: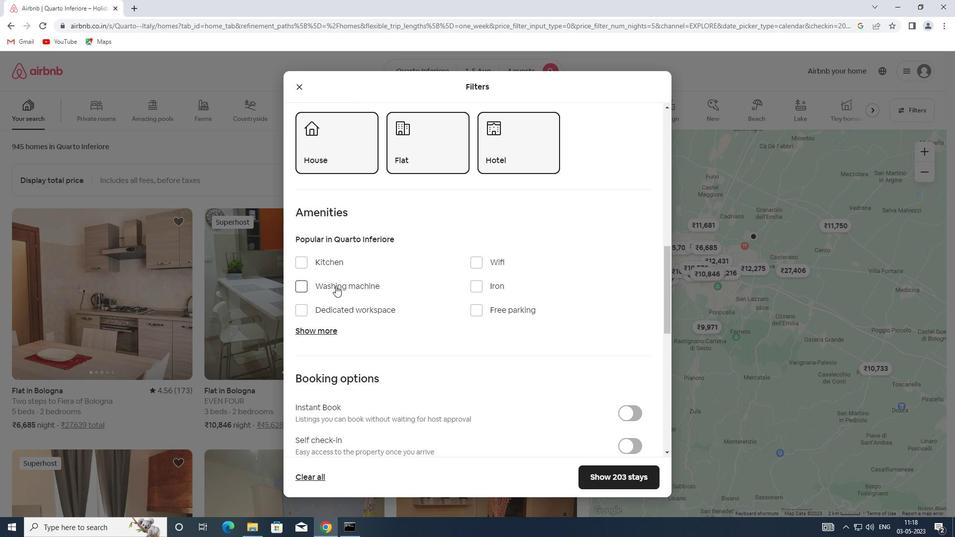 
Action: Mouse scrolled (338, 285) with delta (0, 0)
Screenshot: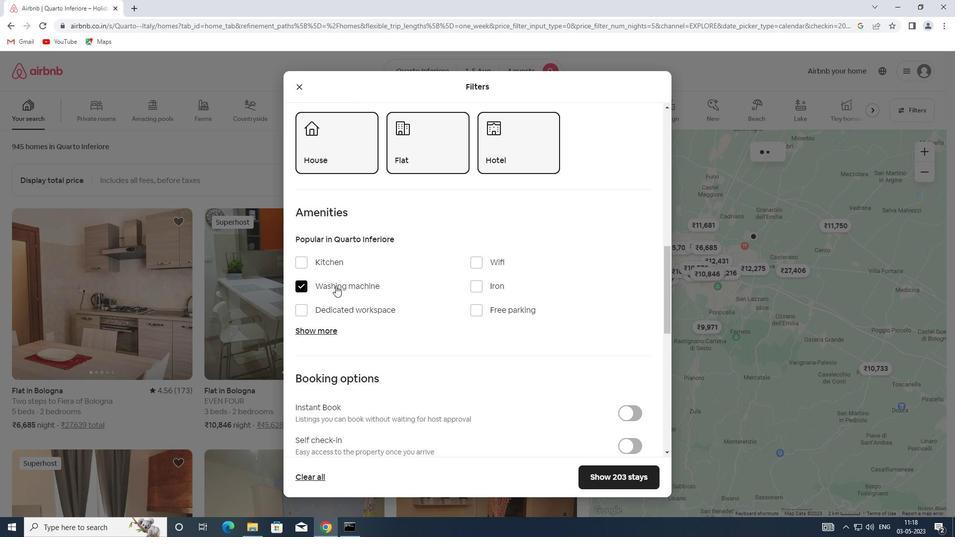
Action: Mouse scrolled (338, 285) with delta (0, 0)
Screenshot: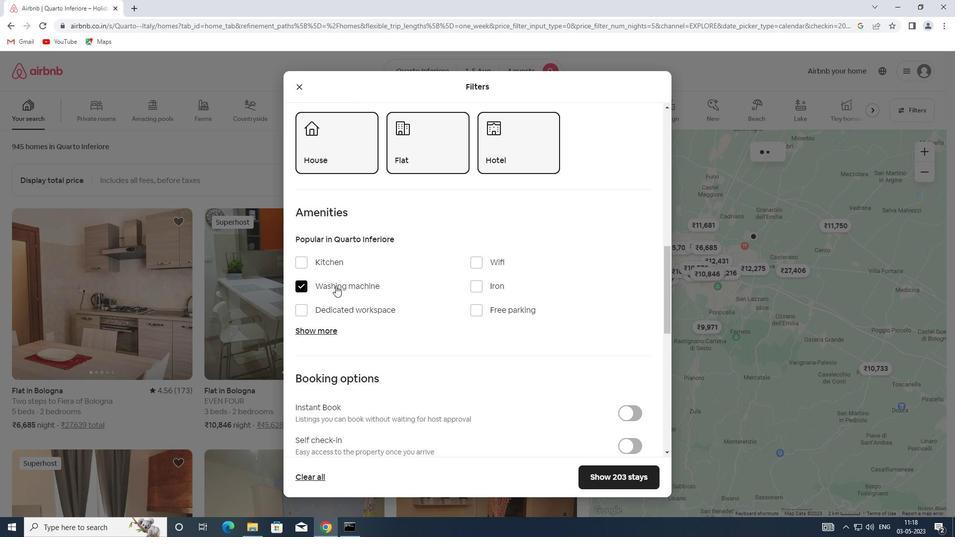
Action: Mouse moved to (621, 290)
Screenshot: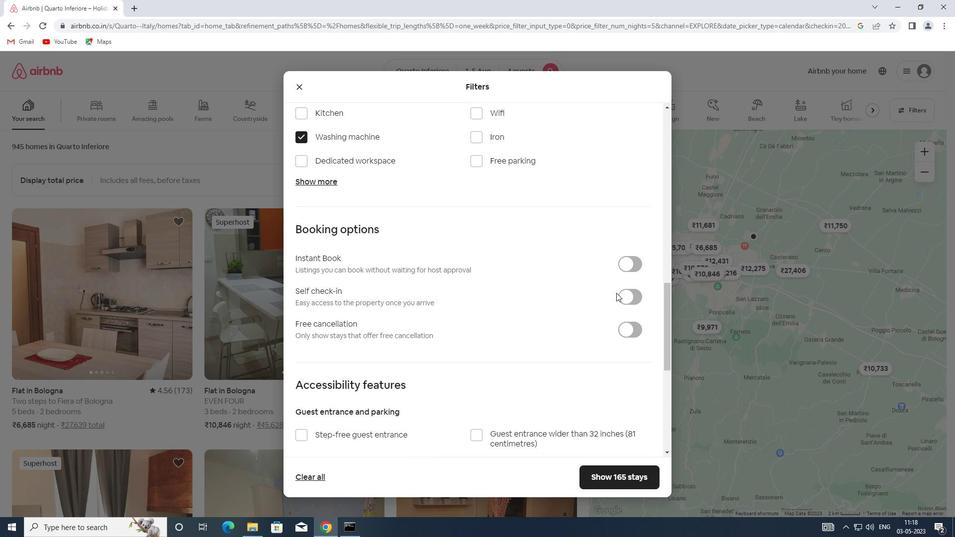 
Action: Mouse pressed left at (621, 290)
Screenshot: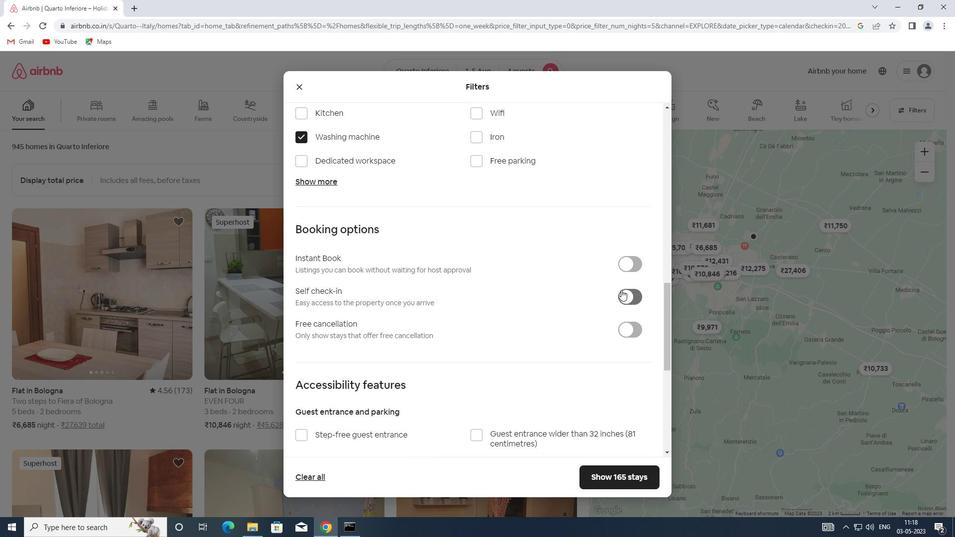 
Action: Mouse moved to (460, 303)
Screenshot: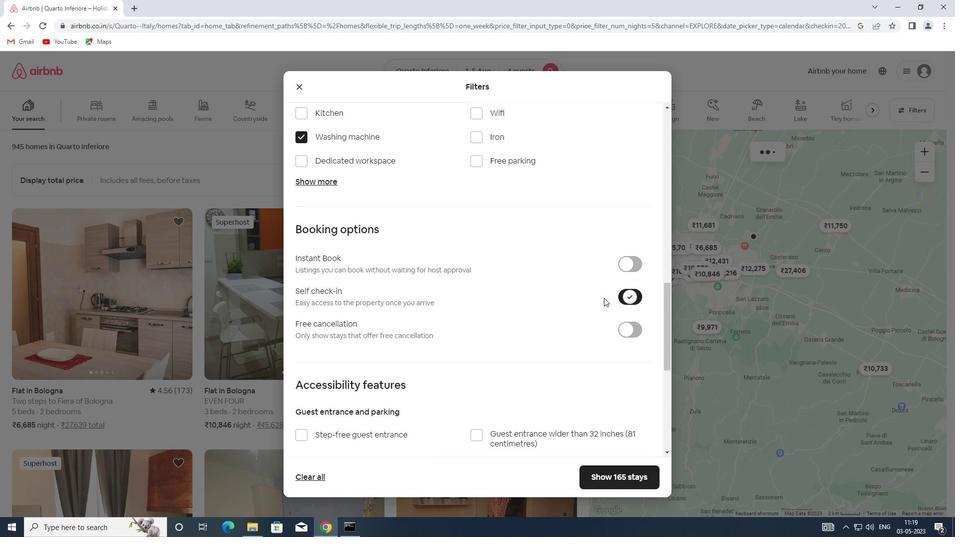 
Action: Mouse scrolled (460, 303) with delta (0, 0)
Screenshot: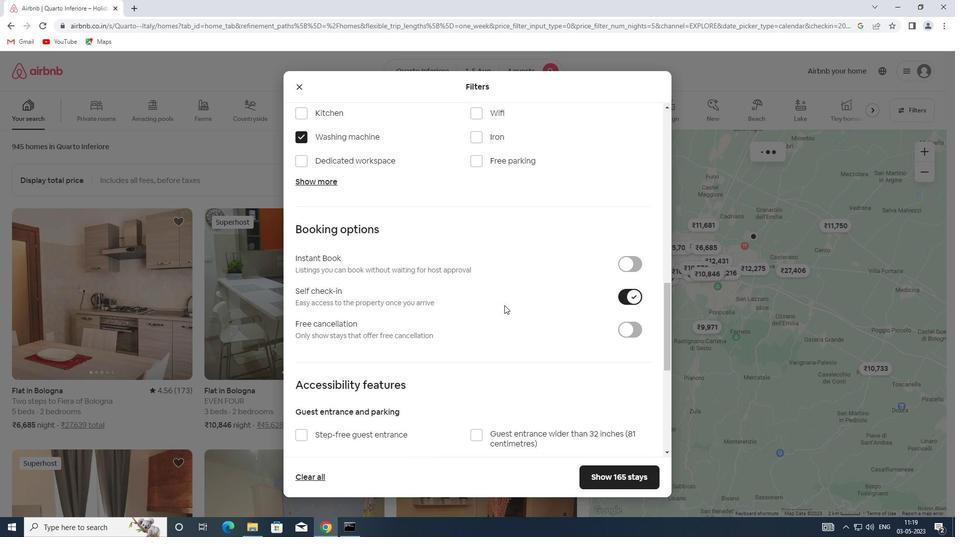 
Action: Mouse scrolled (460, 303) with delta (0, 0)
Screenshot: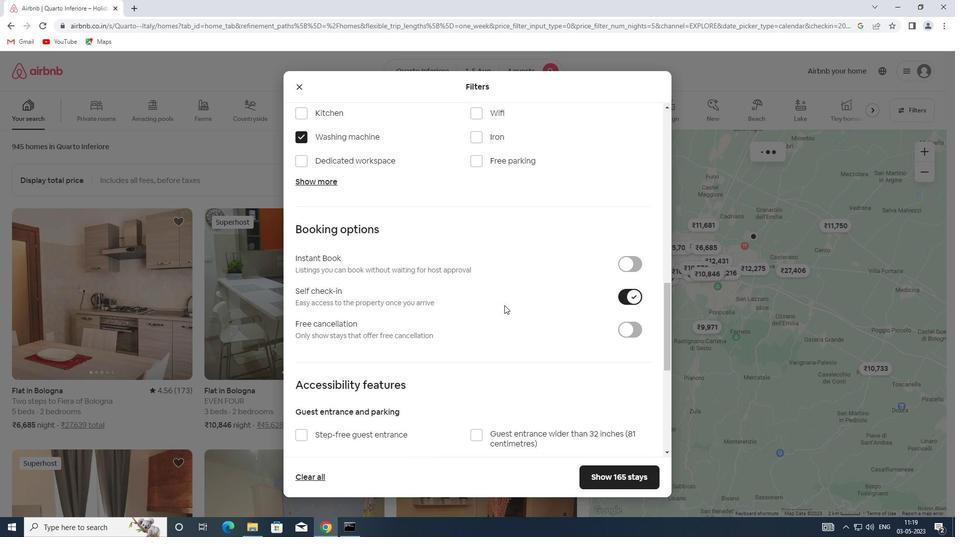 
Action: Mouse scrolled (460, 303) with delta (0, 0)
Screenshot: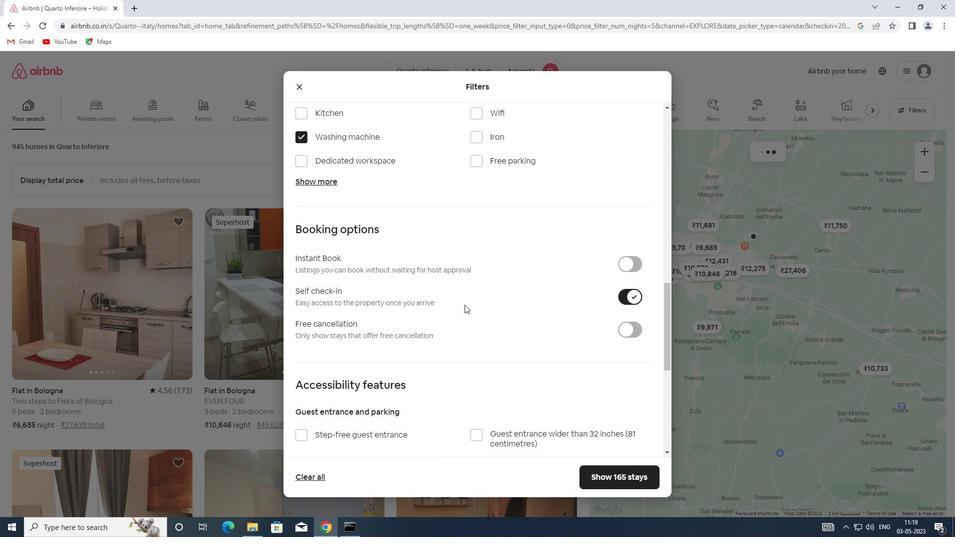 
Action: Mouse scrolled (460, 303) with delta (0, 0)
Screenshot: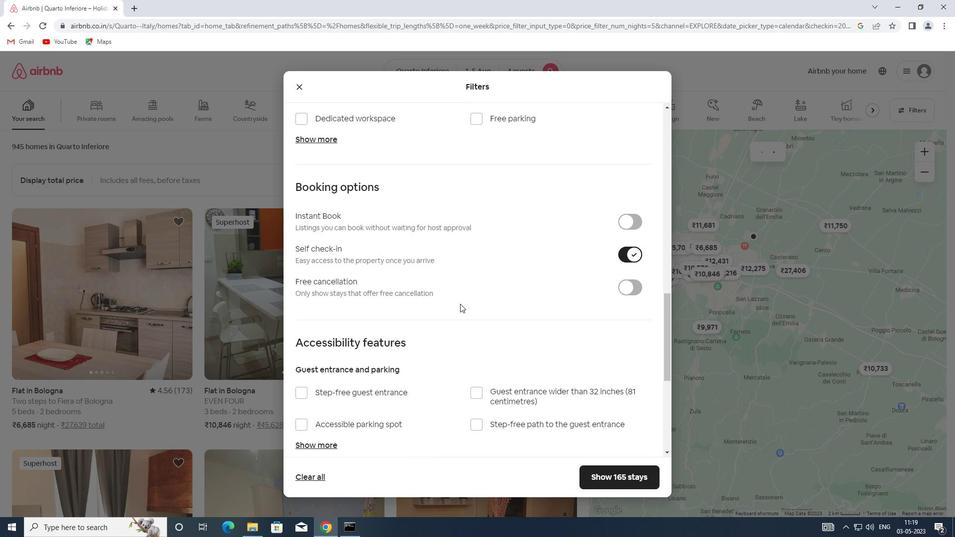 
Action: Mouse scrolled (460, 303) with delta (0, 0)
Screenshot: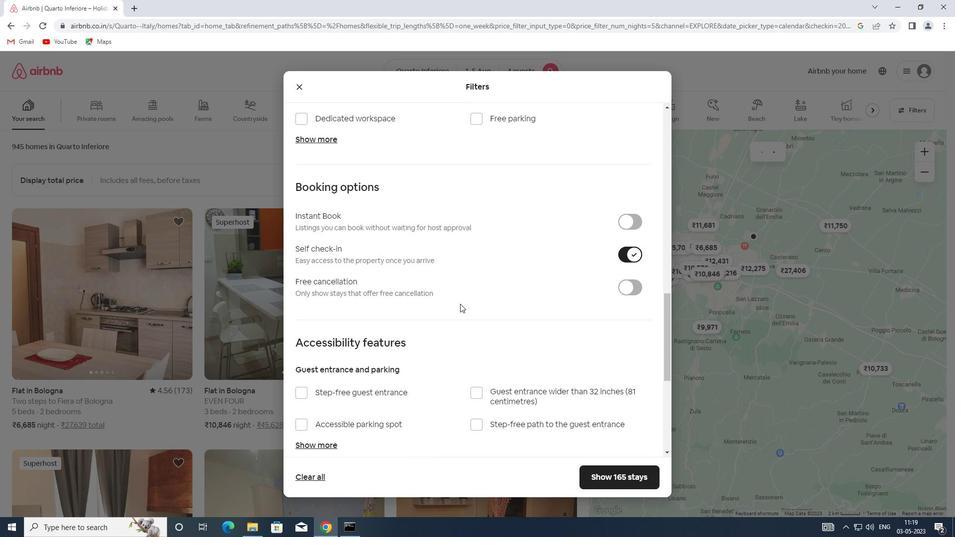 
Action: Mouse scrolled (460, 303) with delta (0, 0)
Screenshot: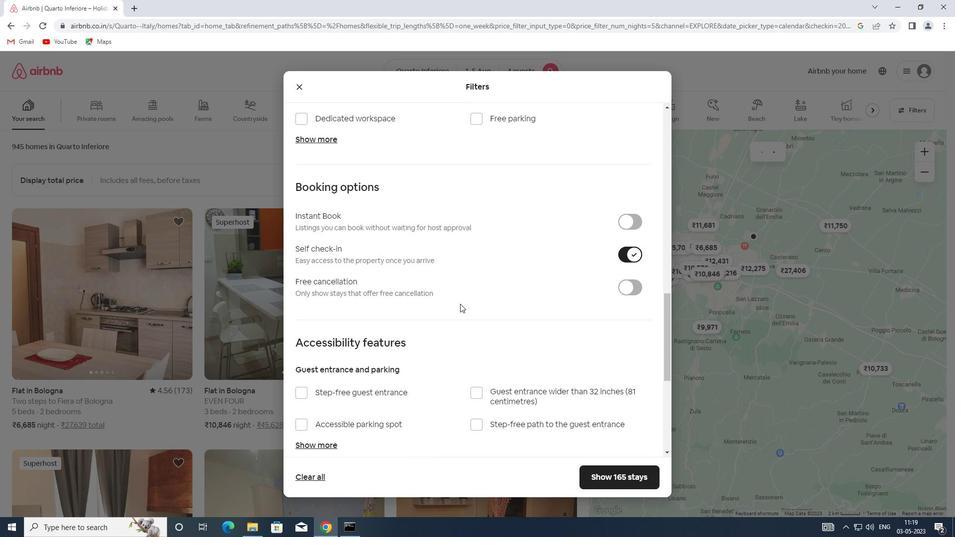 
Action: Mouse moved to (456, 318)
Screenshot: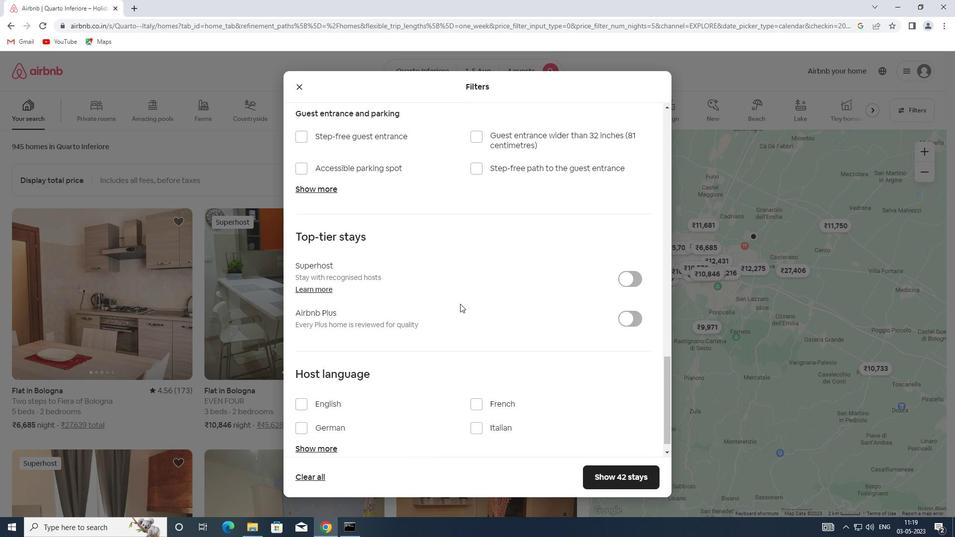 
Action: Mouse scrolled (456, 318) with delta (0, 0)
Screenshot: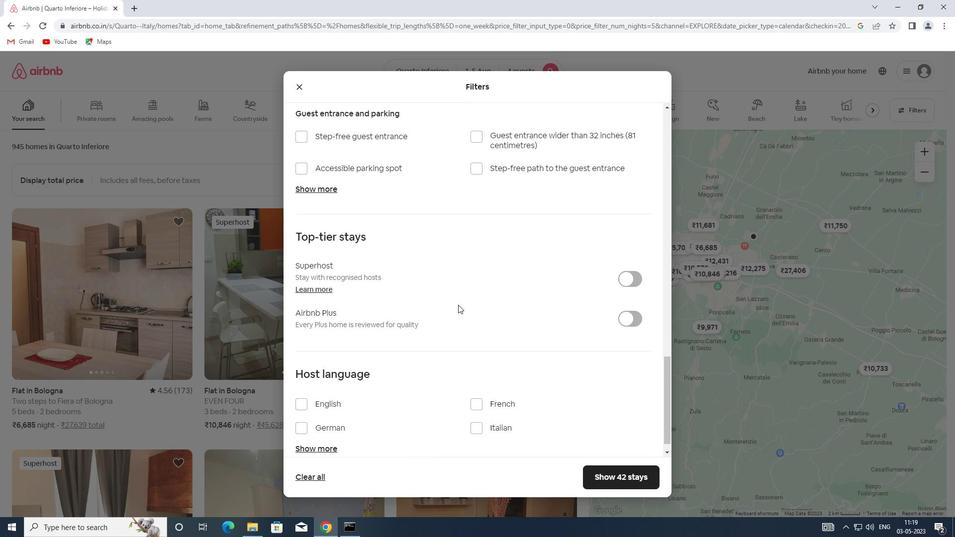 
Action: Mouse scrolled (456, 318) with delta (0, 0)
Screenshot: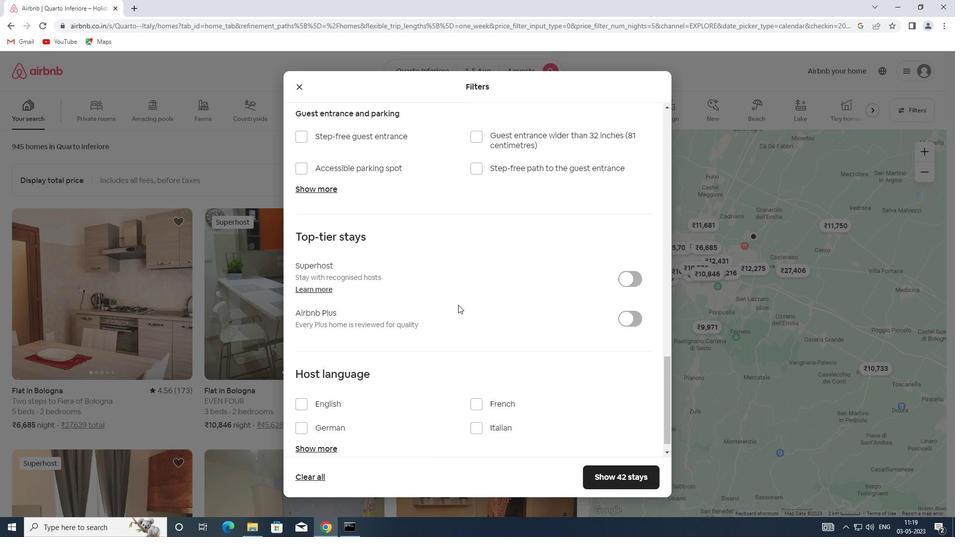 
Action: Mouse scrolled (456, 318) with delta (0, 0)
Screenshot: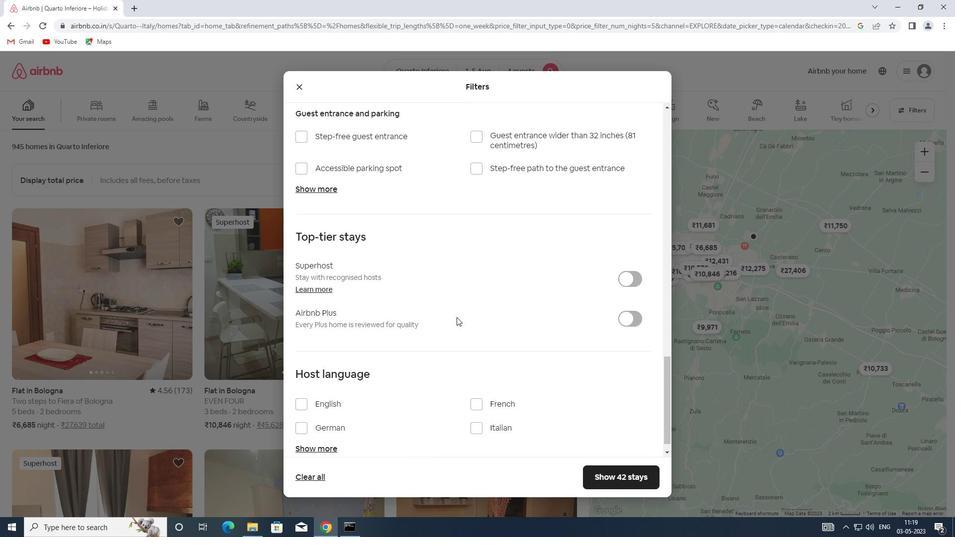 
Action: Mouse scrolled (456, 318) with delta (0, 0)
Screenshot: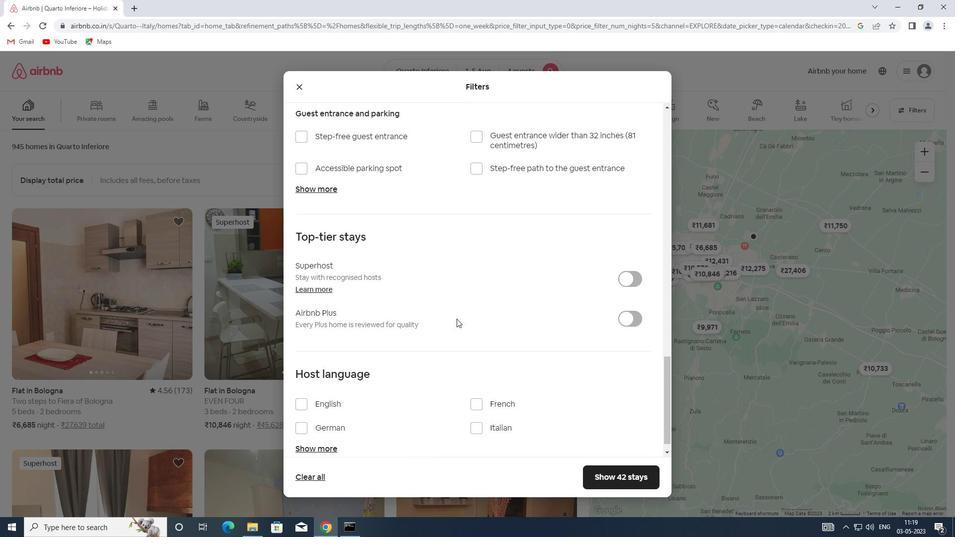 
Action: Mouse moved to (299, 390)
Screenshot: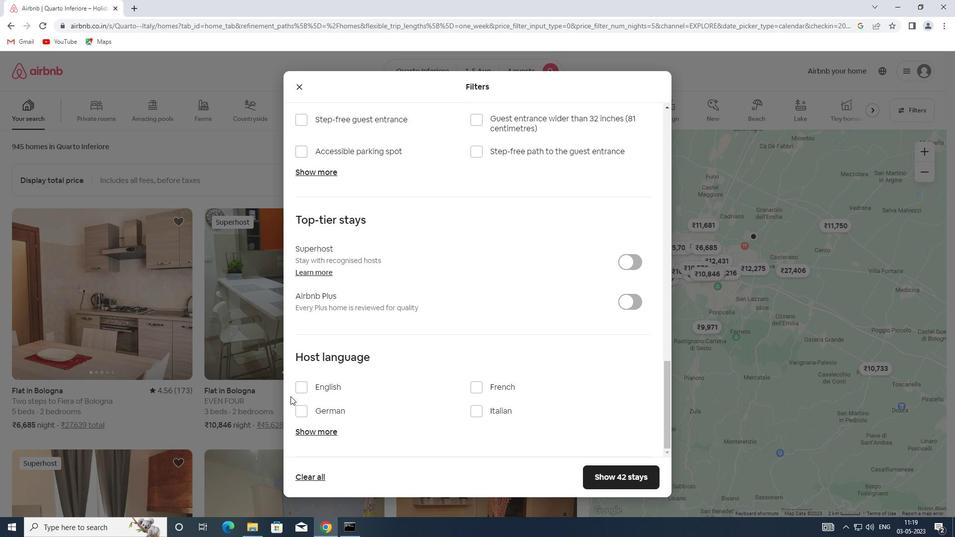
Action: Mouse pressed left at (299, 390)
Screenshot: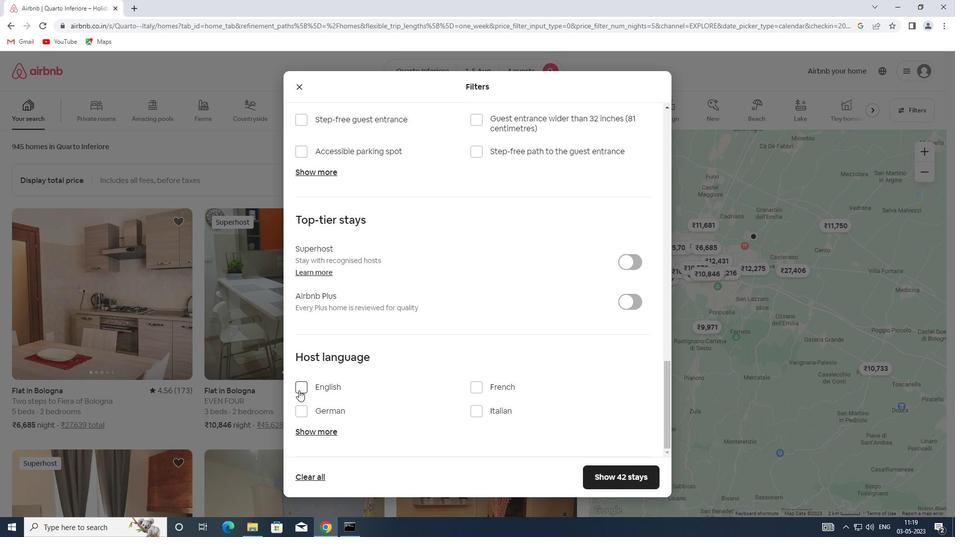 
Action: Mouse moved to (623, 477)
Screenshot: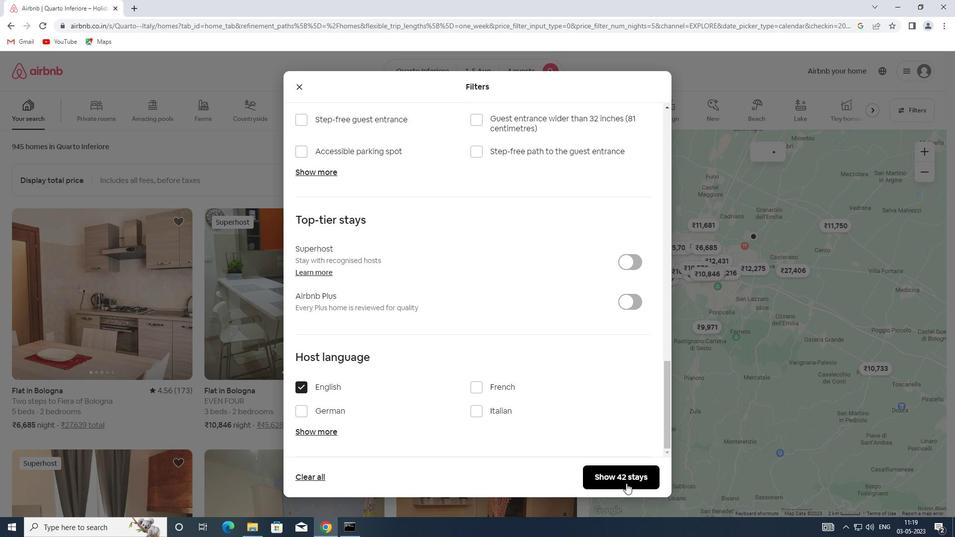 
Action: Mouse pressed left at (623, 477)
Screenshot: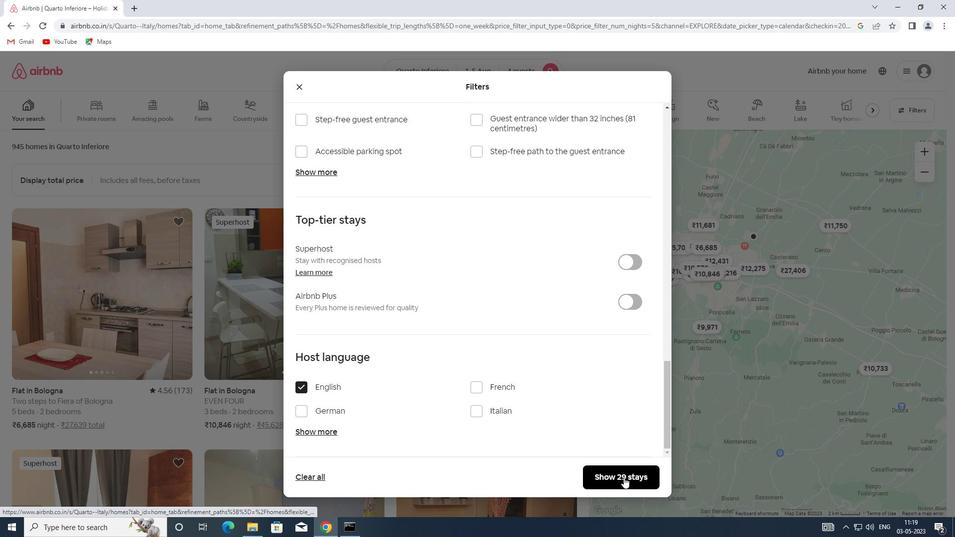
